 Task: Search one way flight ticket for 3 adults in first from Florence: Florence Regional Airport to Fort Wayne: Fort Wayne International Airport on 8-4-2023. Choice of flights is Delta. Number of bags: 11 checked bags. Price is upto 92000. Outbound departure time preference is 17:45.
Action: Mouse moved to (379, 324)
Screenshot: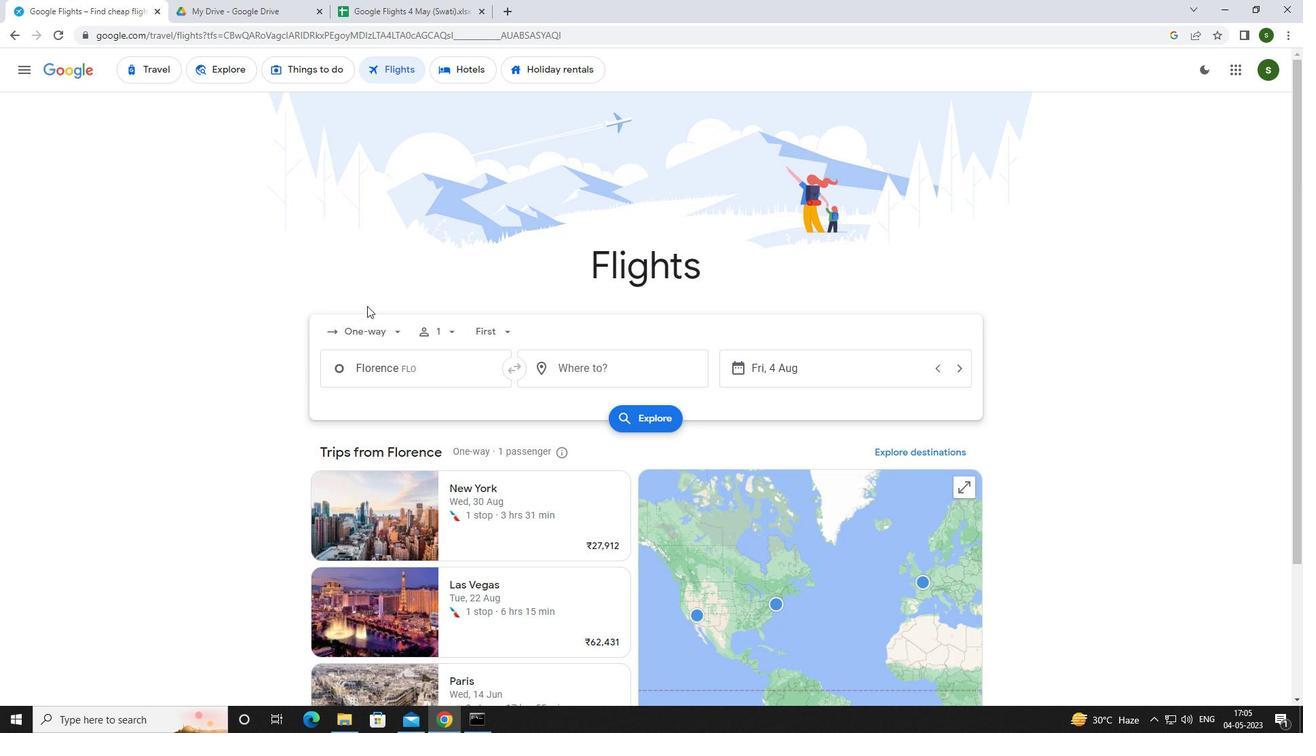 
Action: Mouse pressed left at (379, 324)
Screenshot: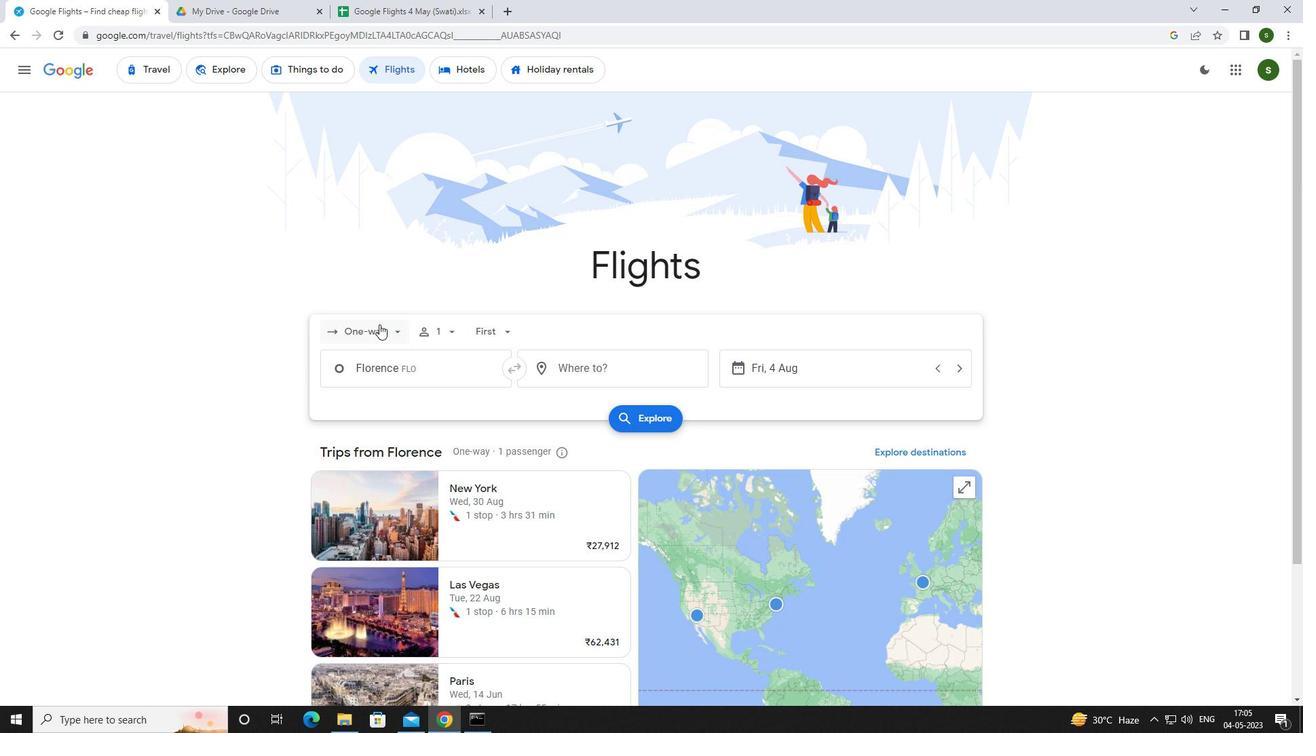 
Action: Mouse moved to (382, 395)
Screenshot: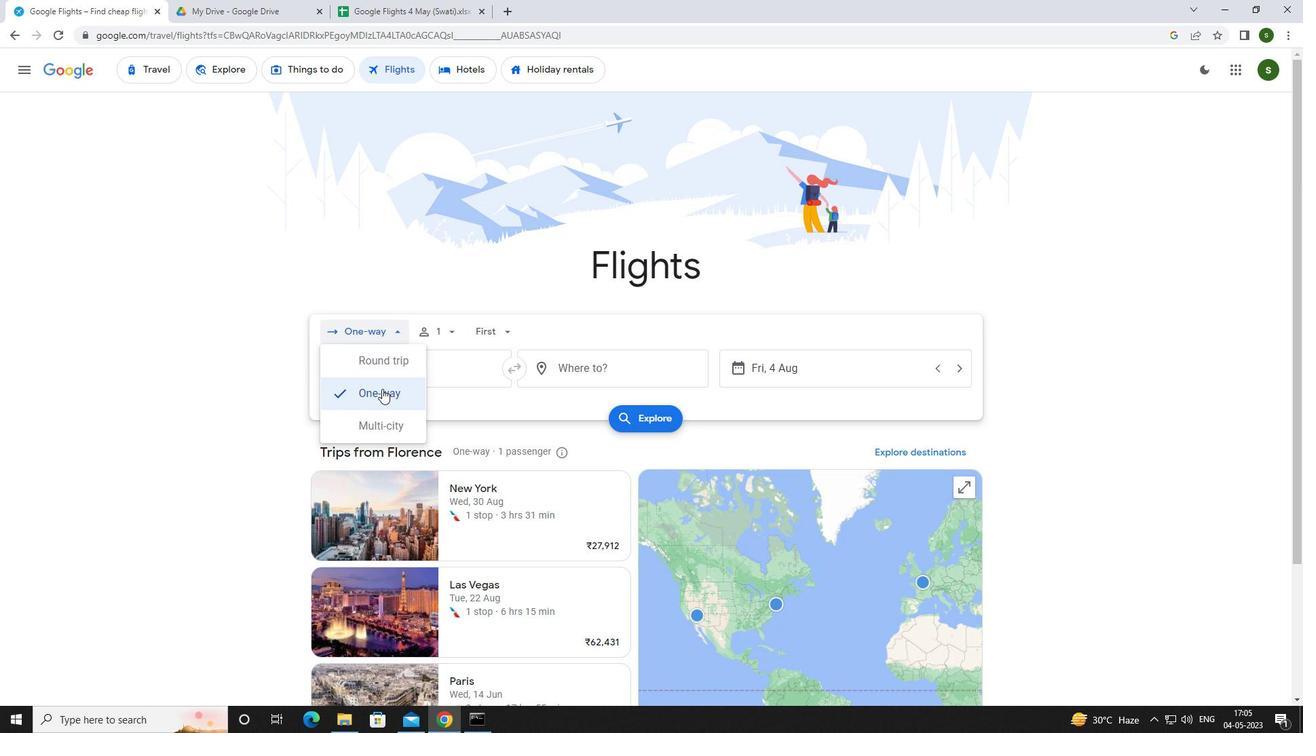 
Action: Mouse pressed left at (382, 395)
Screenshot: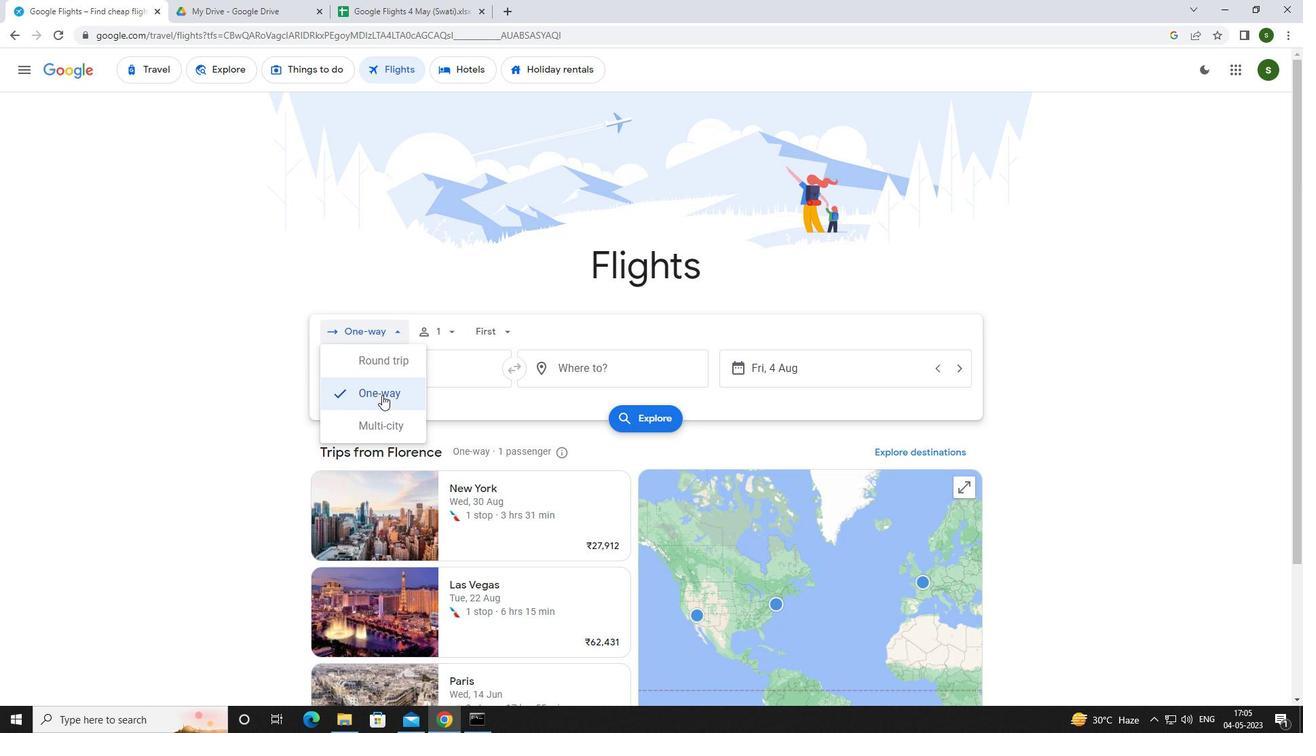 
Action: Mouse moved to (438, 332)
Screenshot: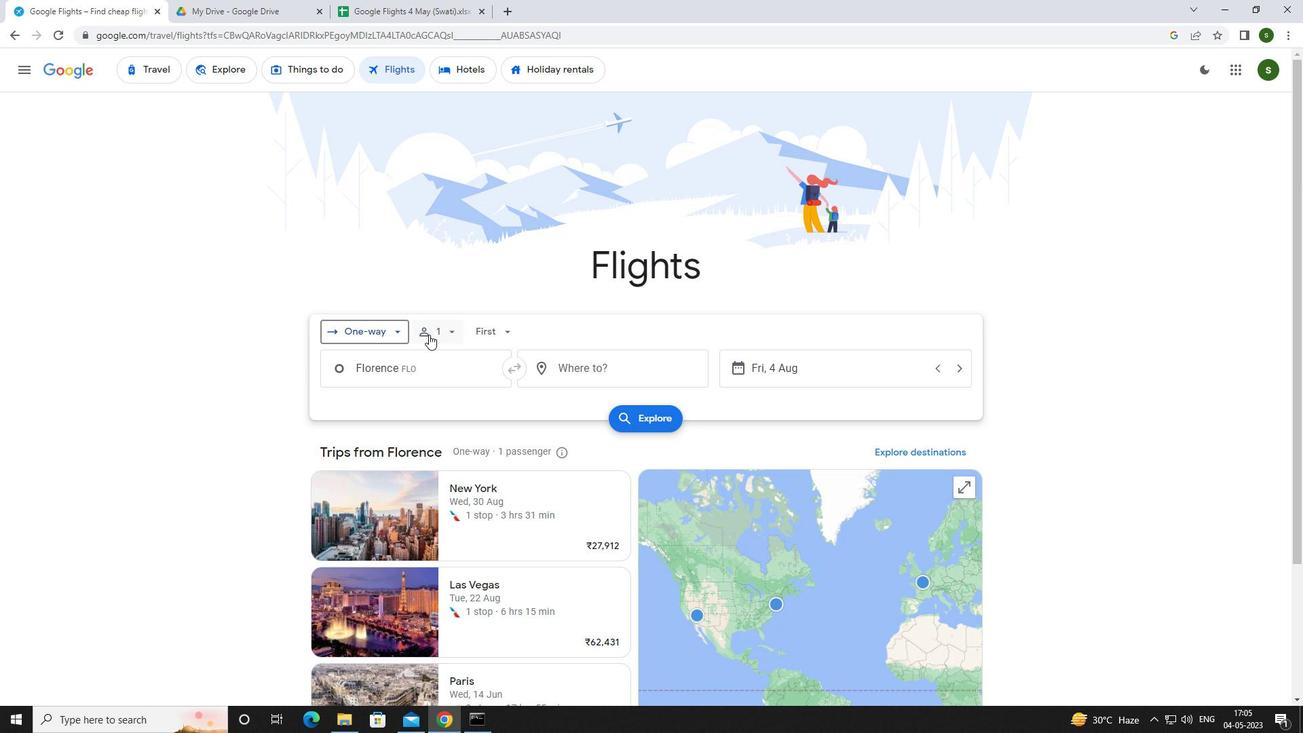 
Action: Mouse pressed left at (438, 332)
Screenshot: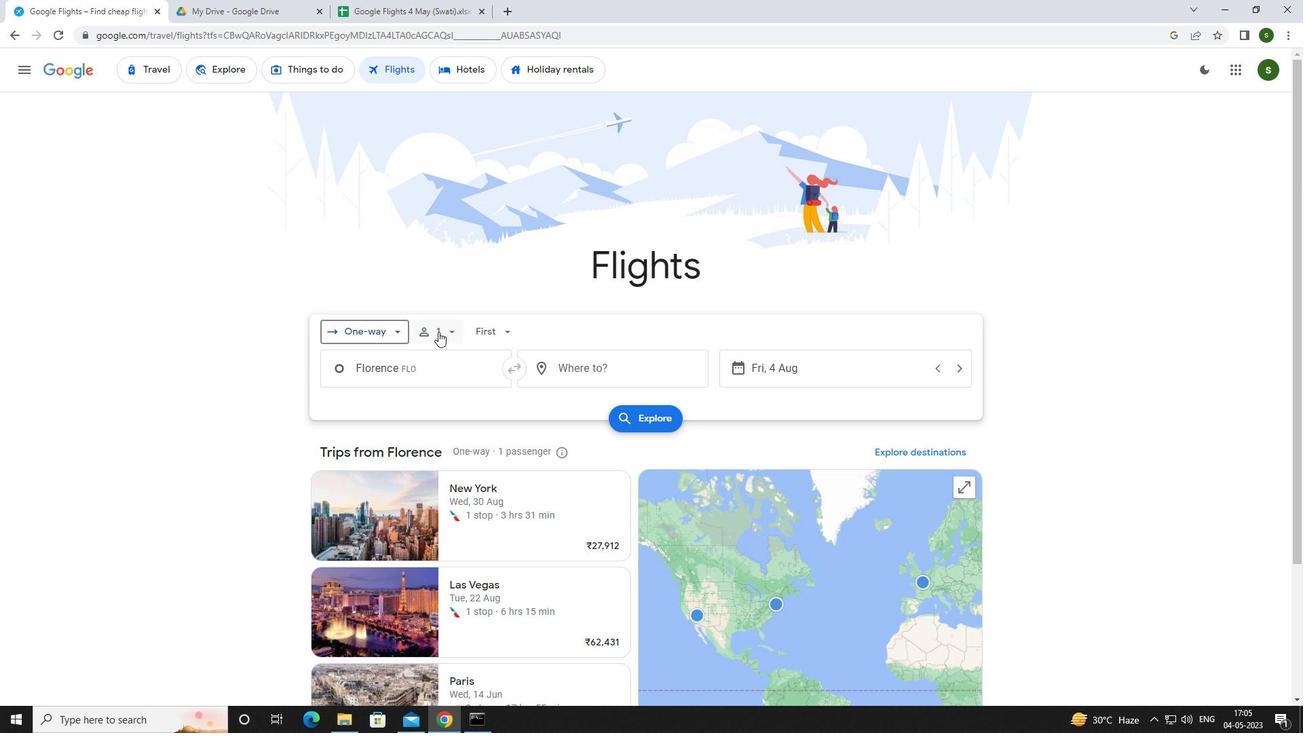 
Action: Mouse moved to (555, 372)
Screenshot: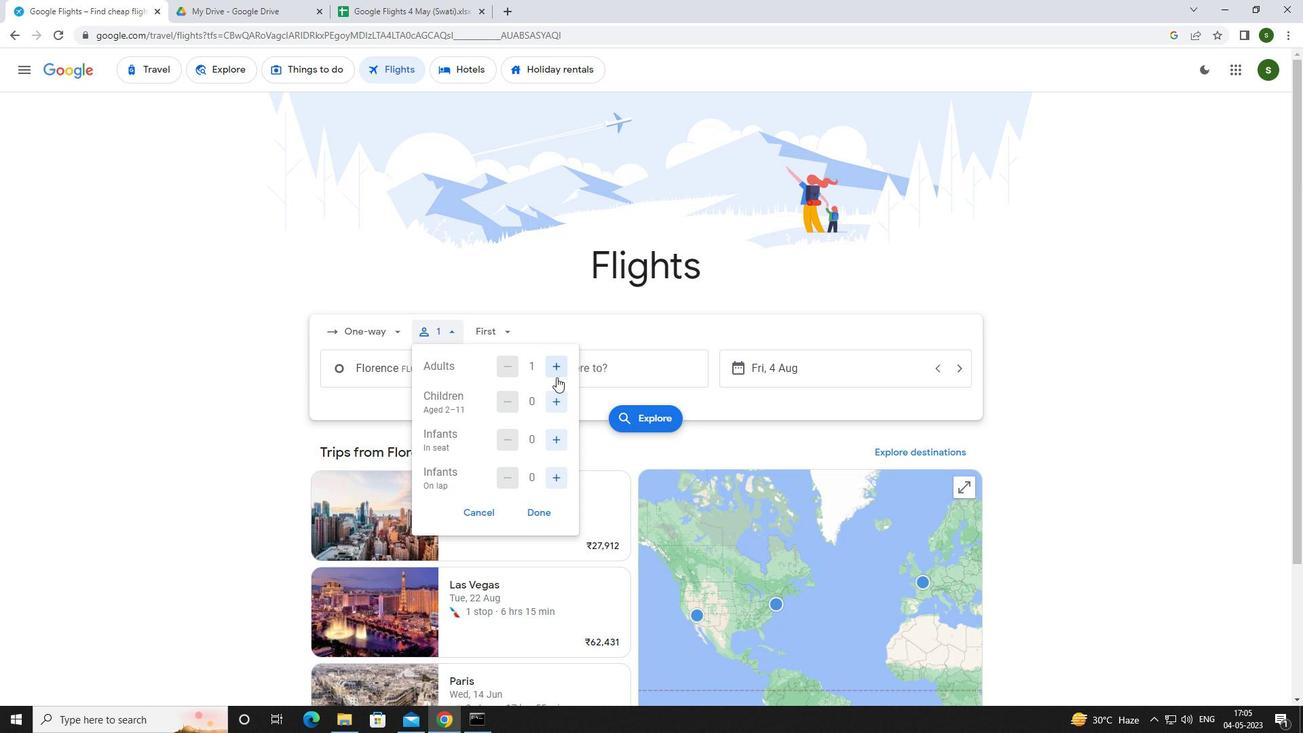 
Action: Mouse pressed left at (555, 372)
Screenshot: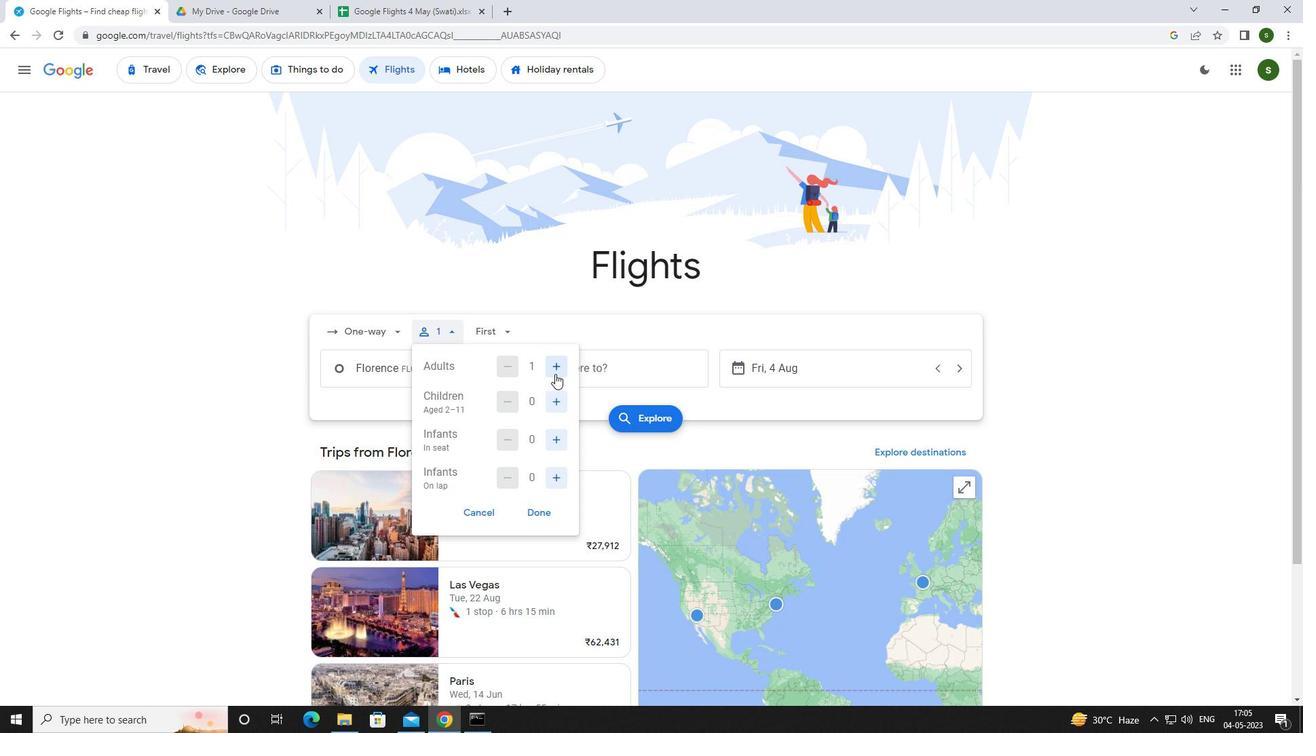 
Action: Mouse pressed left at (555, 372)
Screenshot: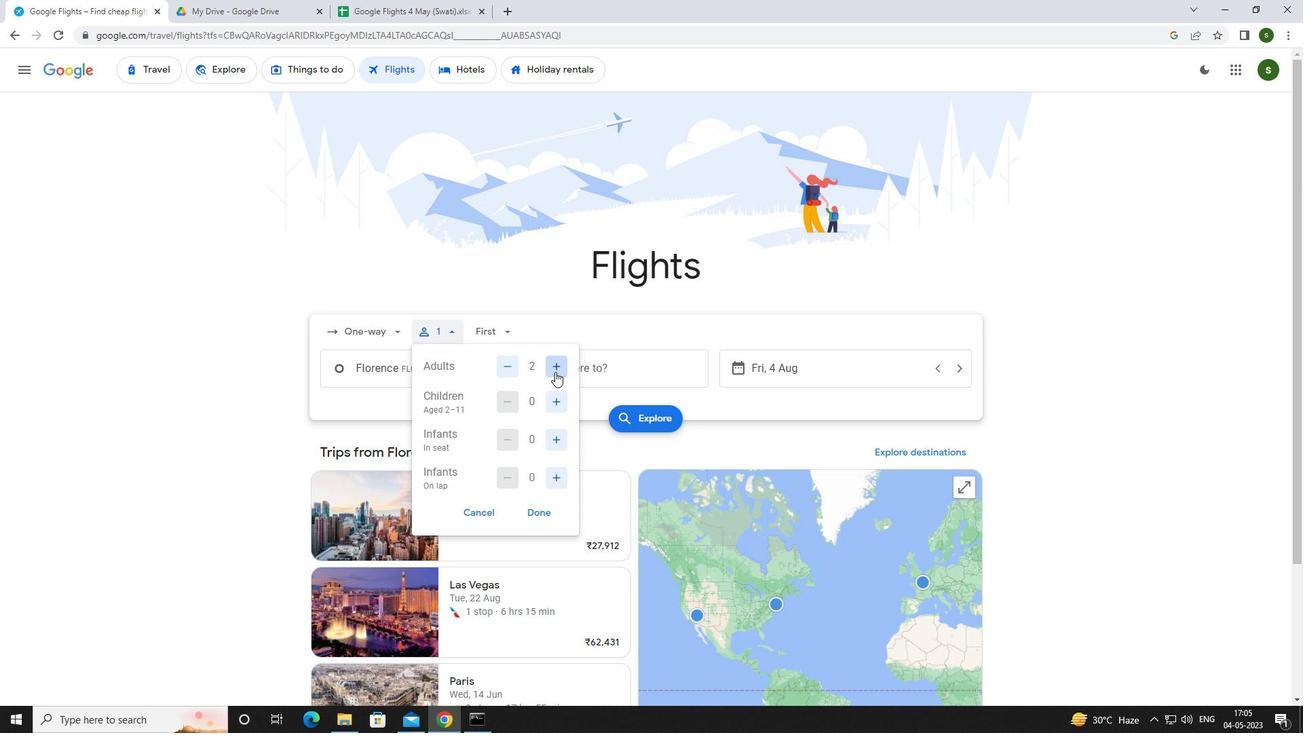 
Action: Mouse moved to (490, 334)
Screenshot: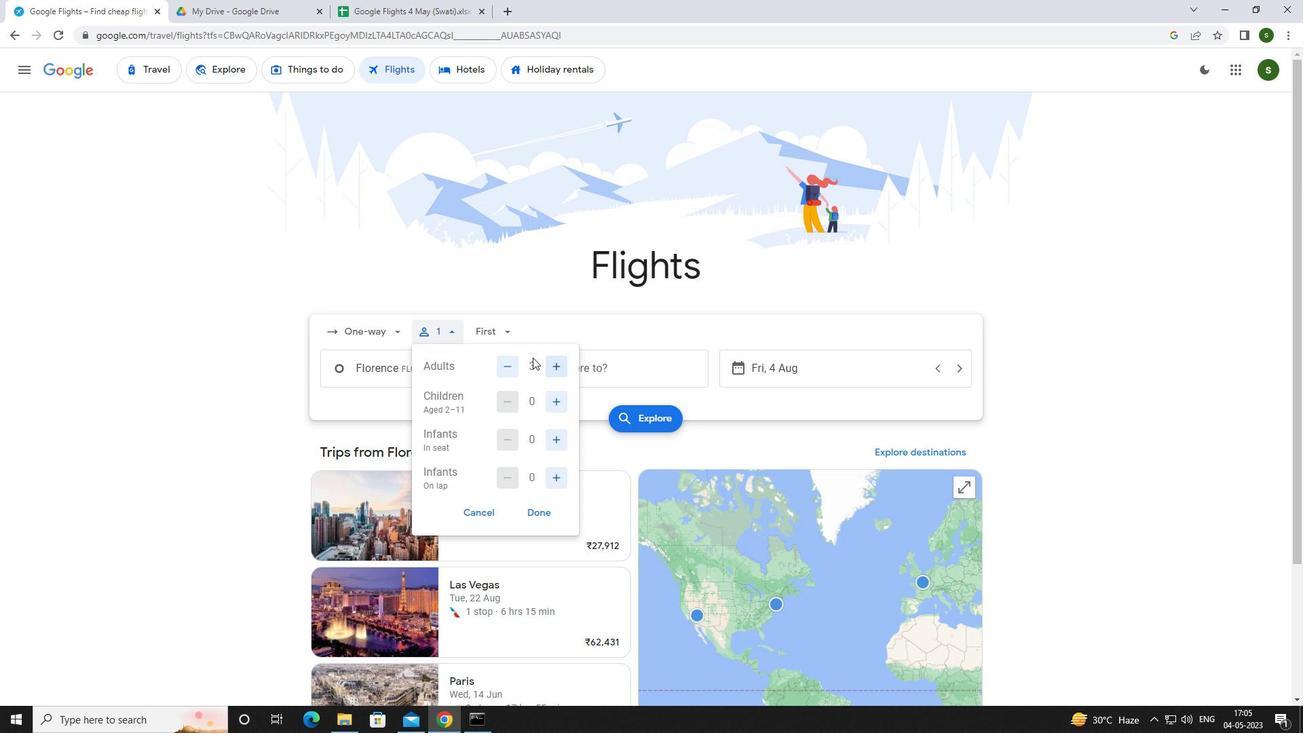 
Action: Mouse pressed left at (490, 334)
Screenshot: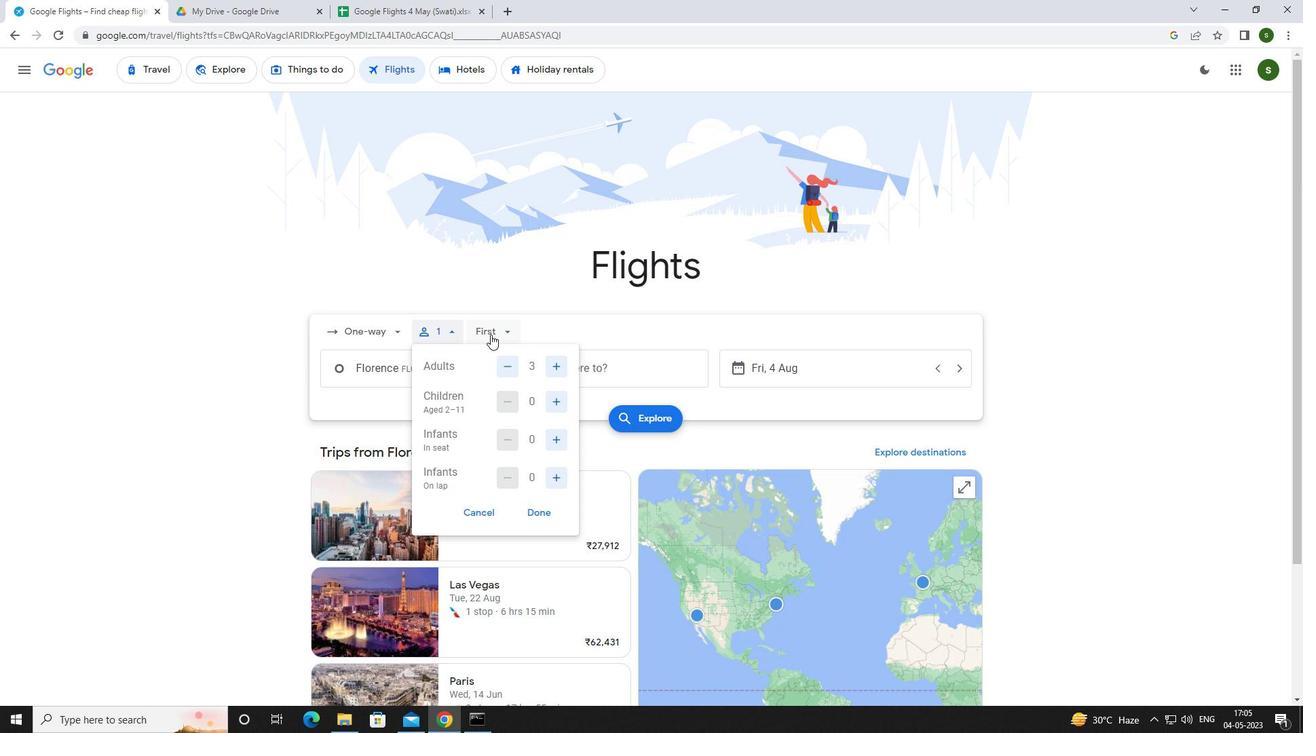 
Action: Mouse moved to (514, 455)
Screenshot: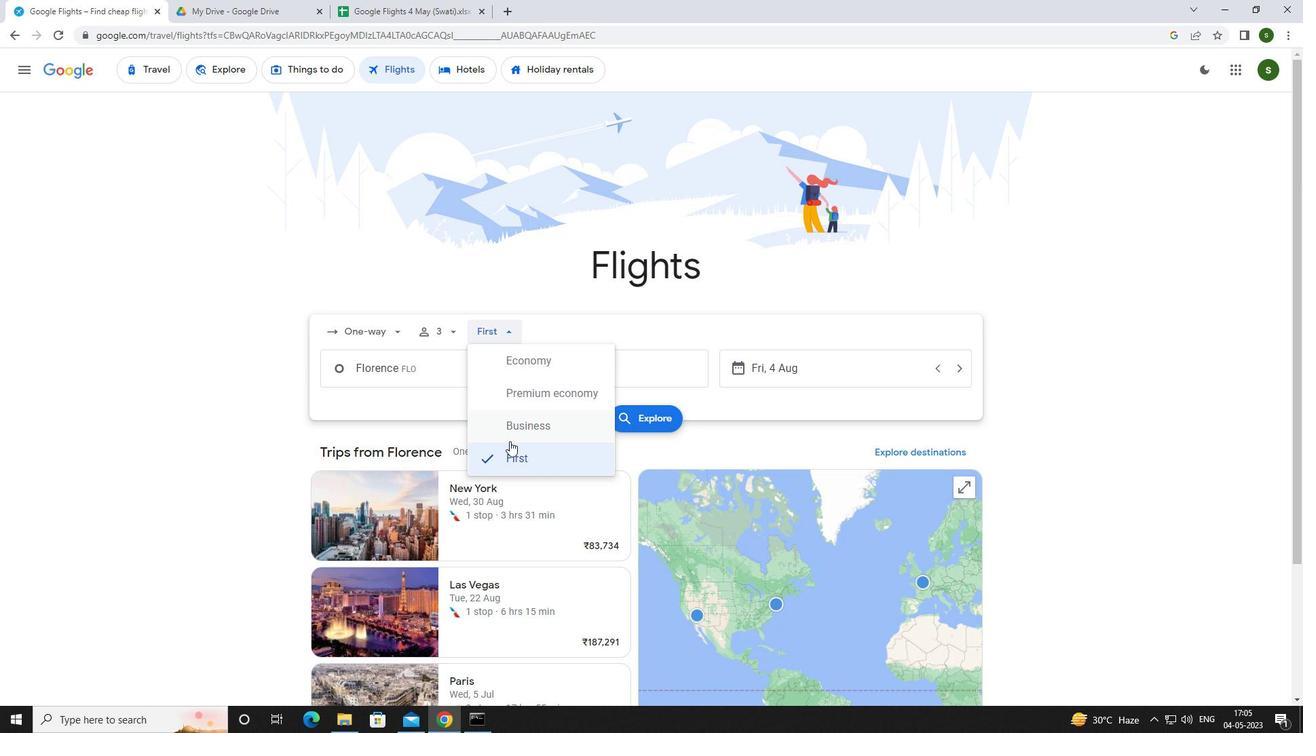 
Action: Mouse pressed left at (514, 455)
Screenshot: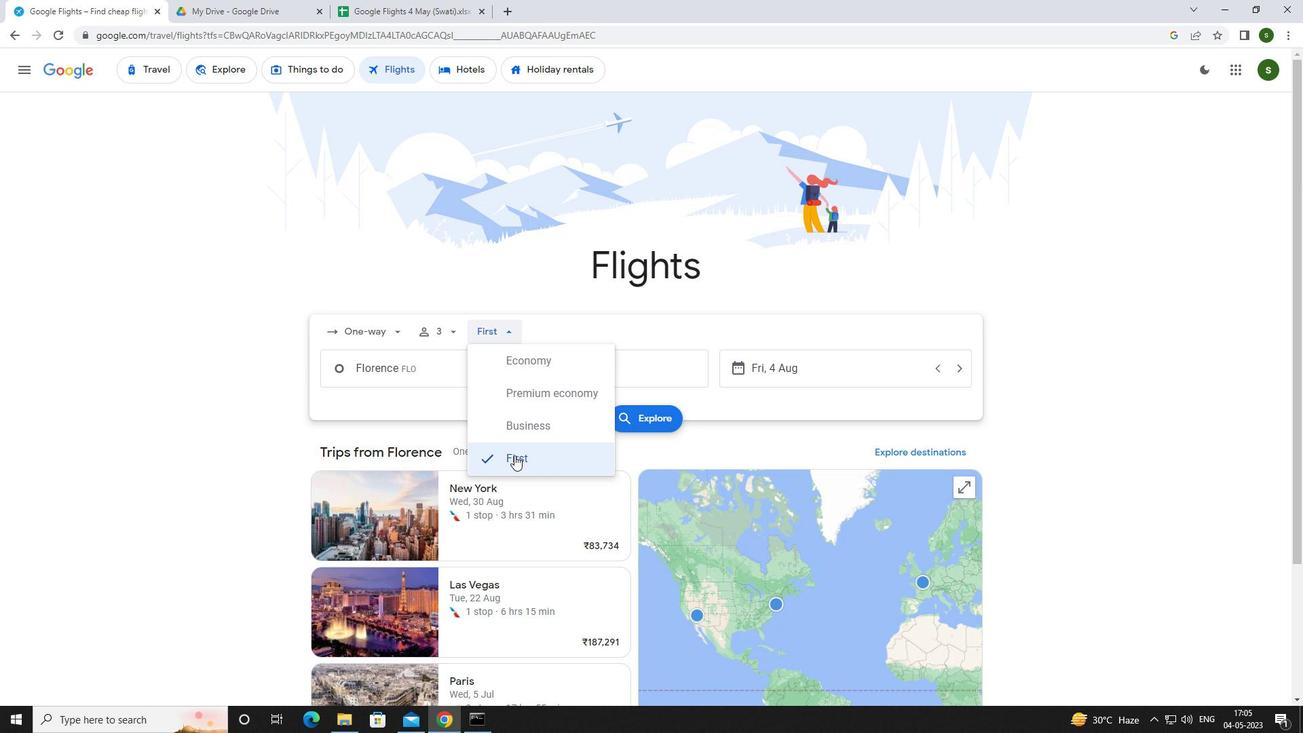 
Action: Mouse moved to (427, 372)
Screenshot: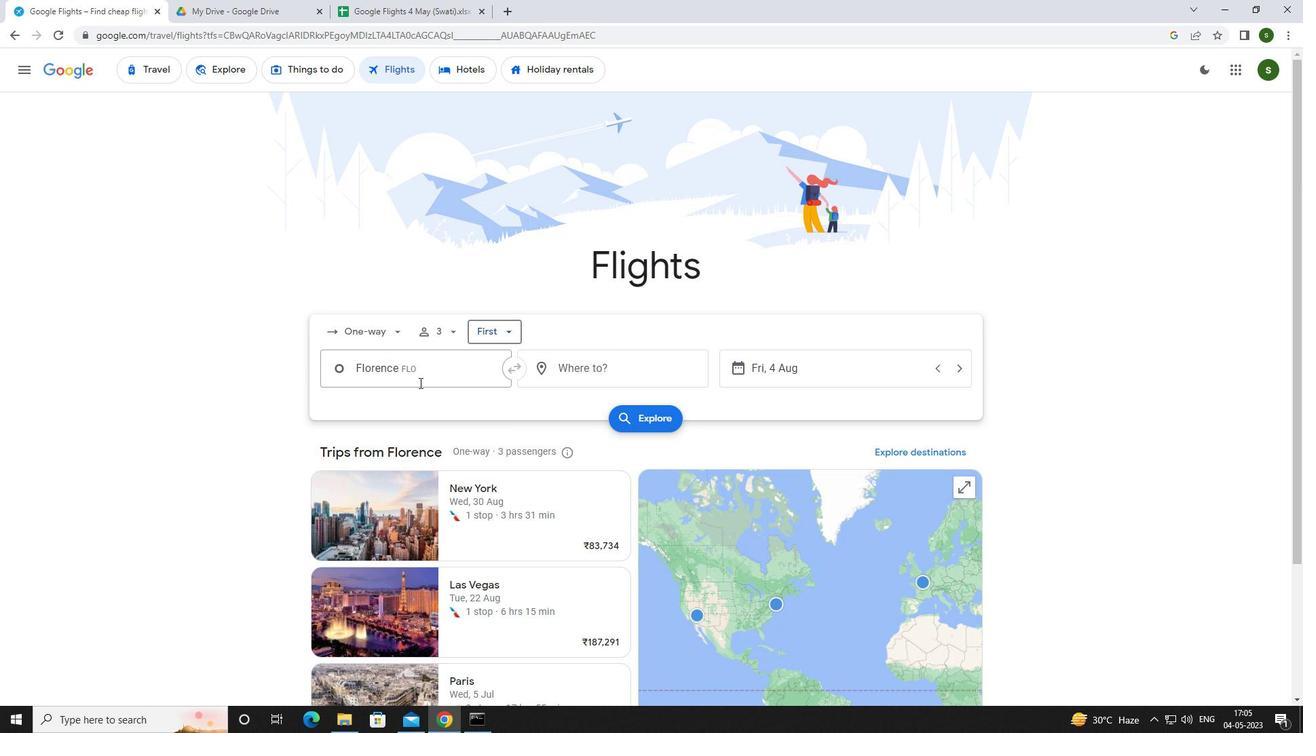 
Action: Mouse pressed left at (427, 372)
Screenshot: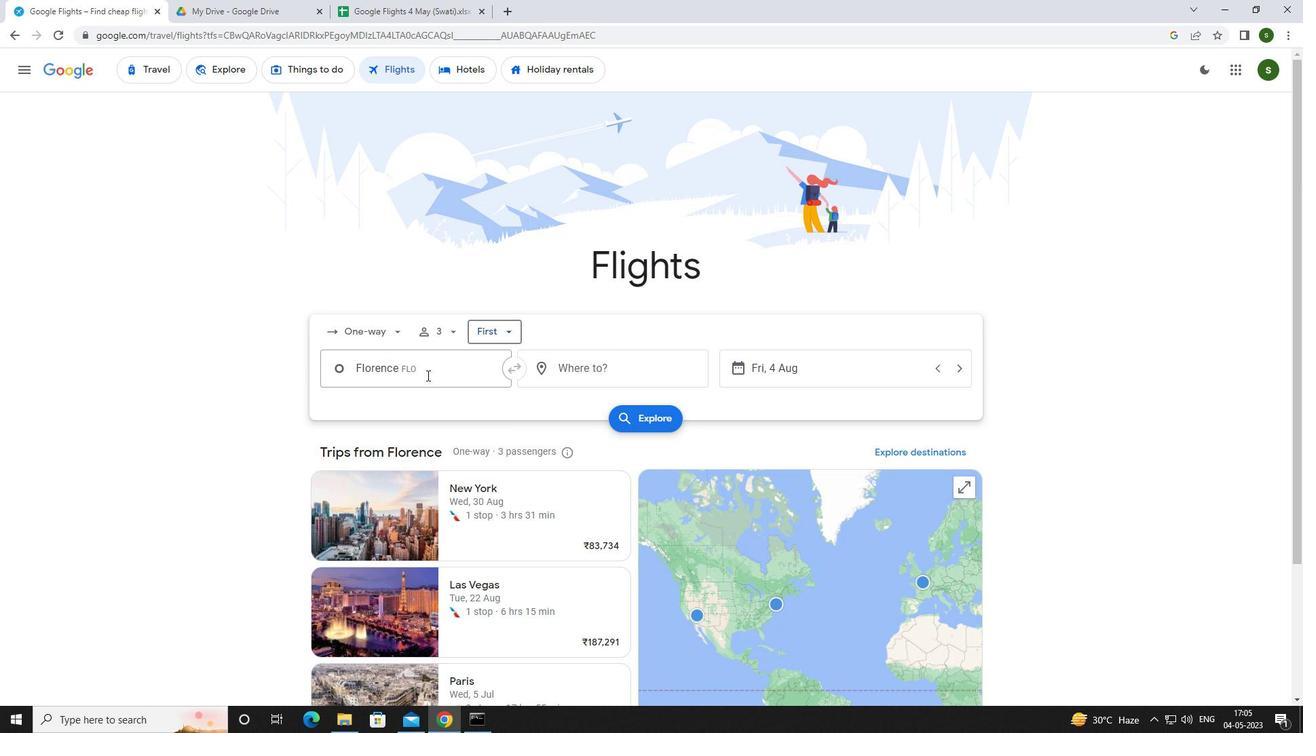 
Action: Mouse moved to (416, 380)
Screenshot: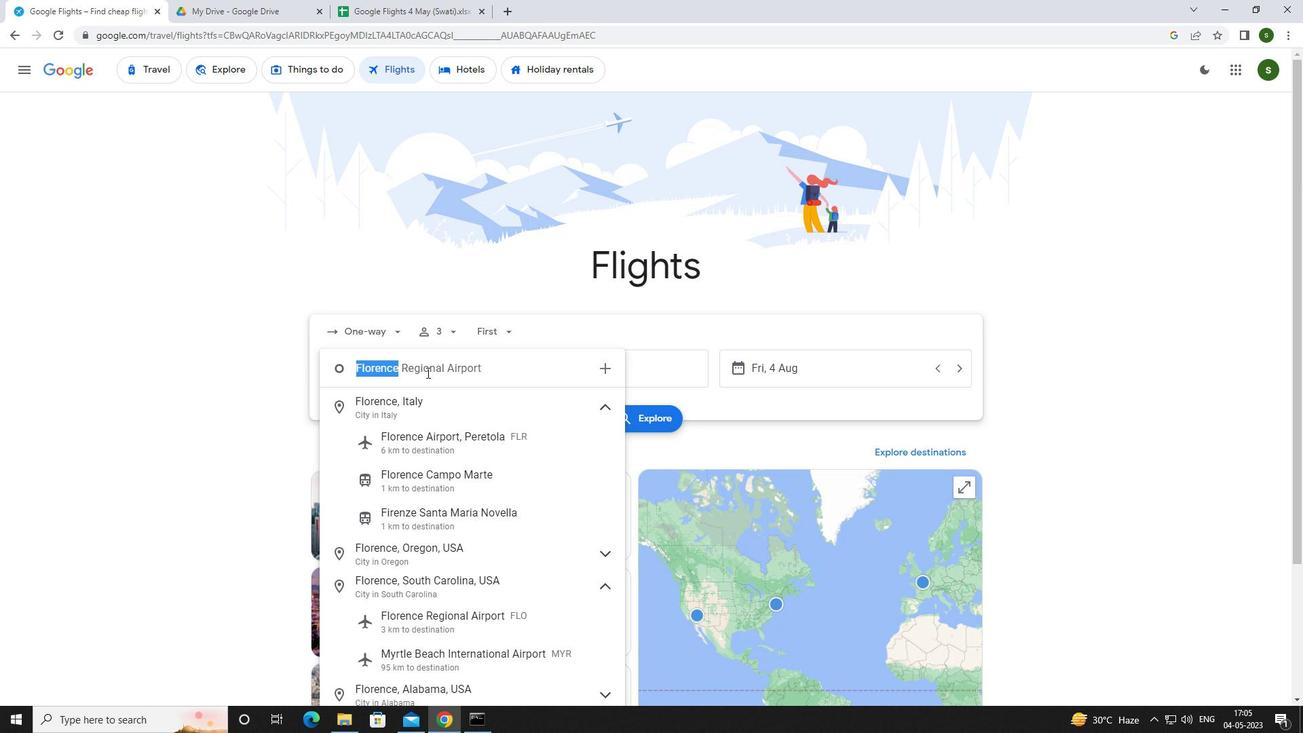 
Action: Key pressed f<Key.caps_lock>lorence<Key.space><Key.caps_lock>r<Key.caps_lock>e
Screenshot: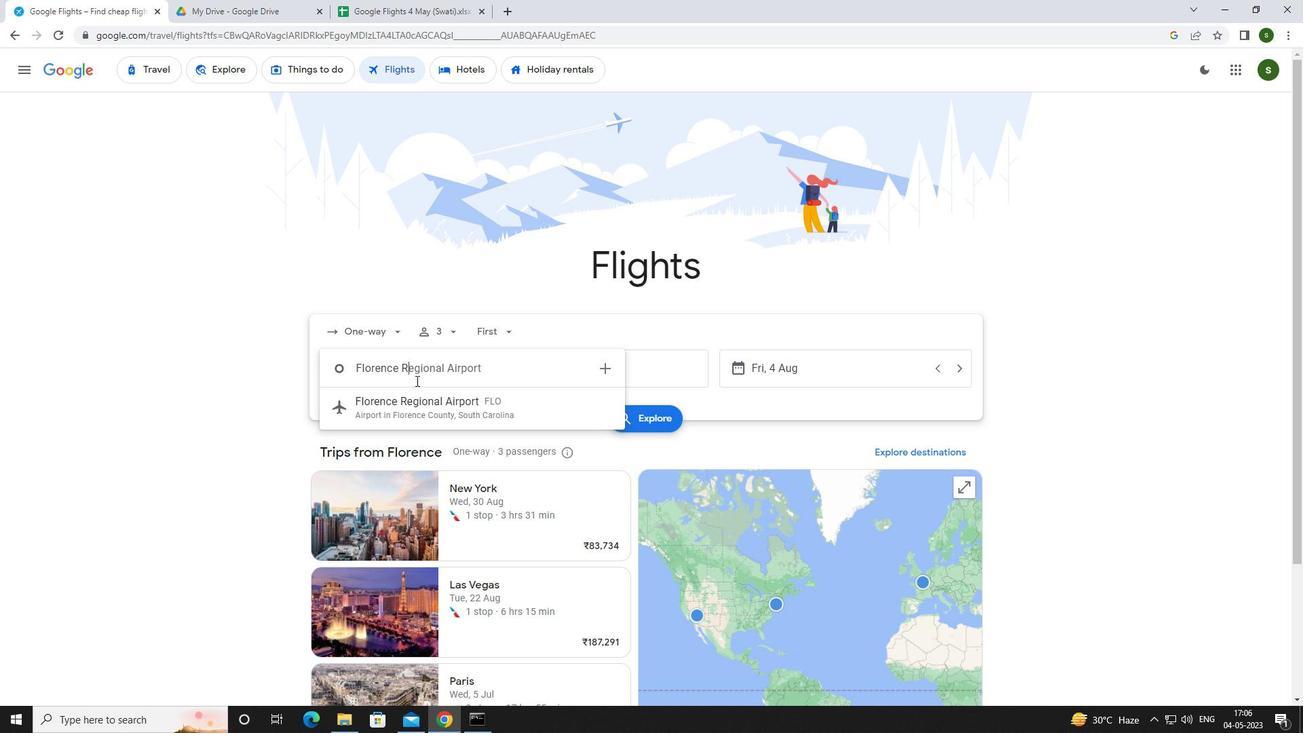
Action: Mouse moved to (452, 410)
Screenshot: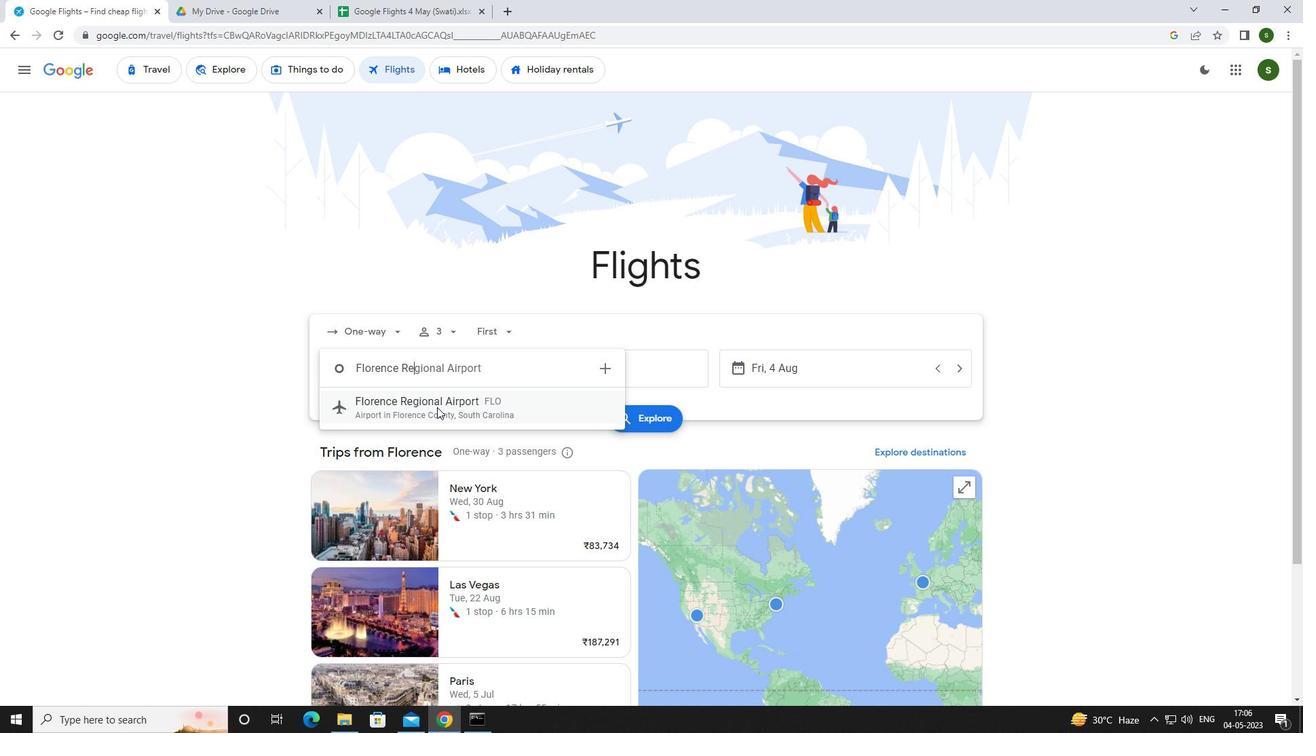 
Action: Mouse pressed left at (452, 410)
Screenshot: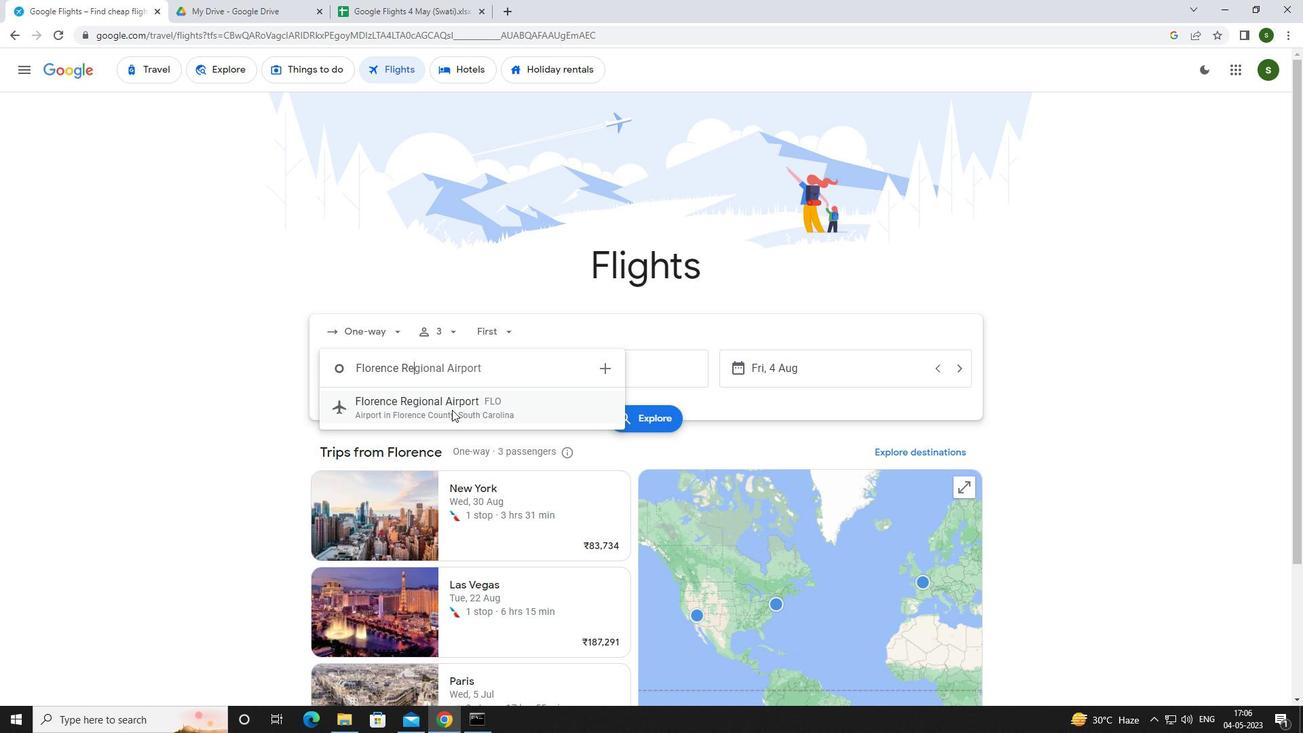 
Action: Mouse moved to (576, 361)
Screenshot: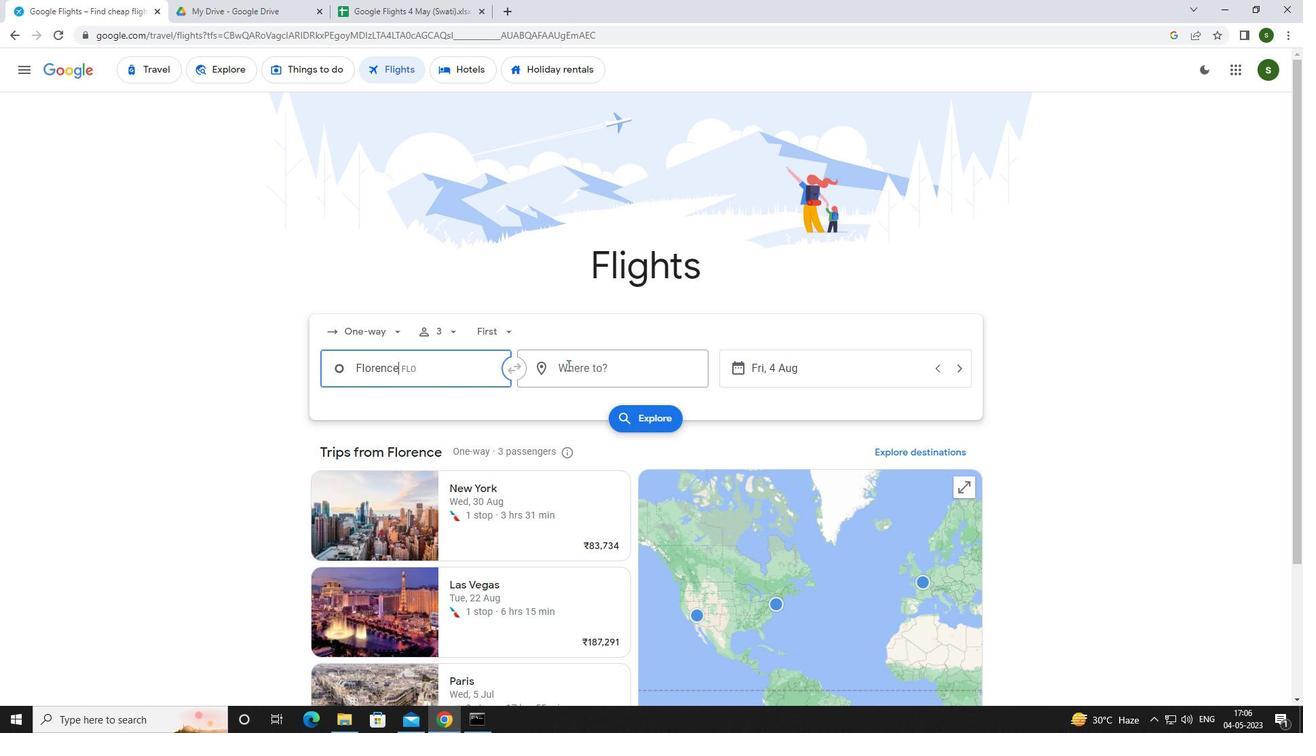 
Action: Mouse pressed left at (576, 361)
Screenshot: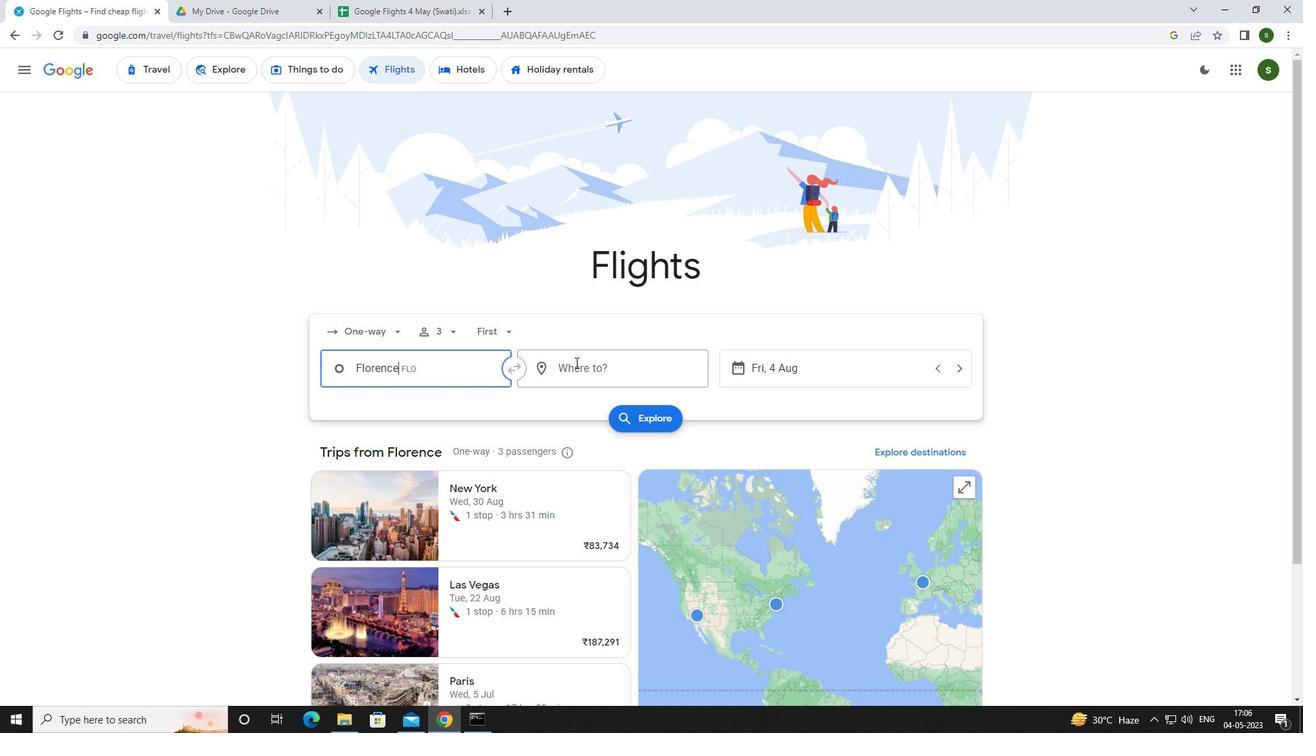 
Action: Mouse moved to (555, 368)
Screenshot: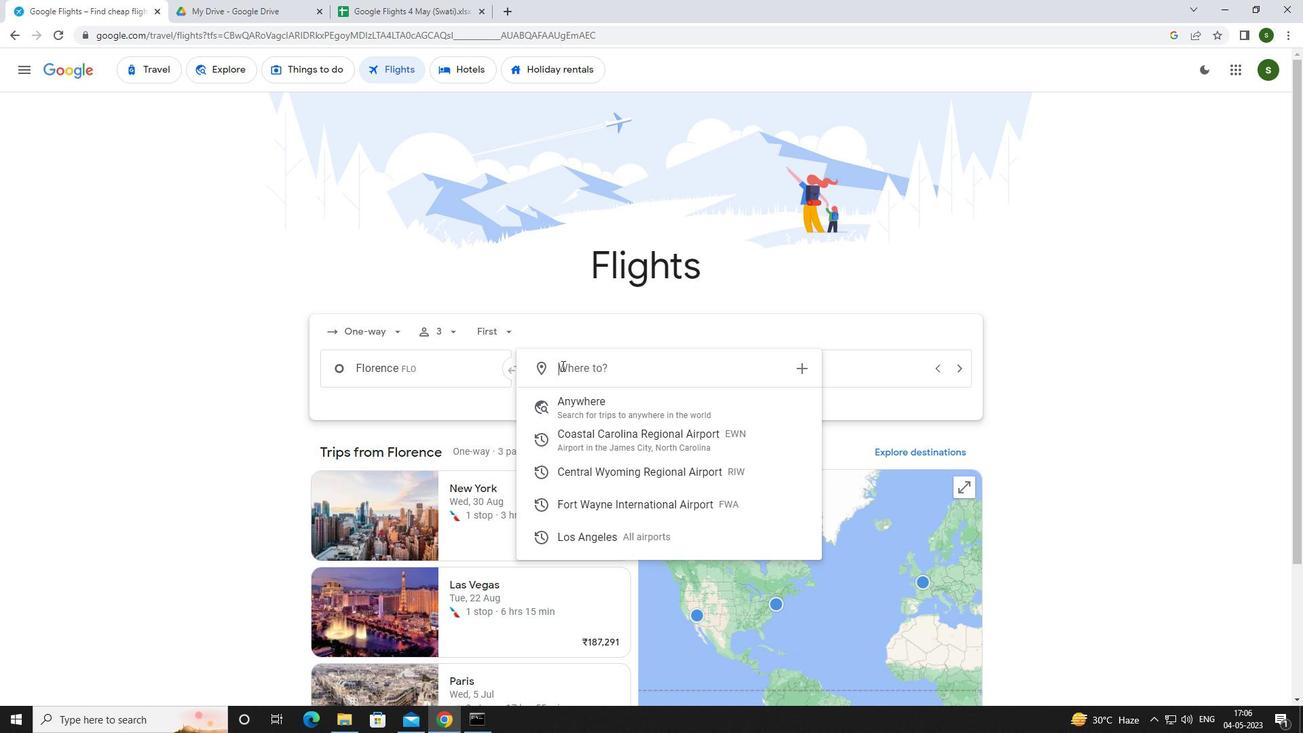 
Action: Key pressed <Key.caps_lock>f<Key.caps_lock>ort<Key.space><Key.caps_lock>w<Key.caps_lock>ay
Screenshot: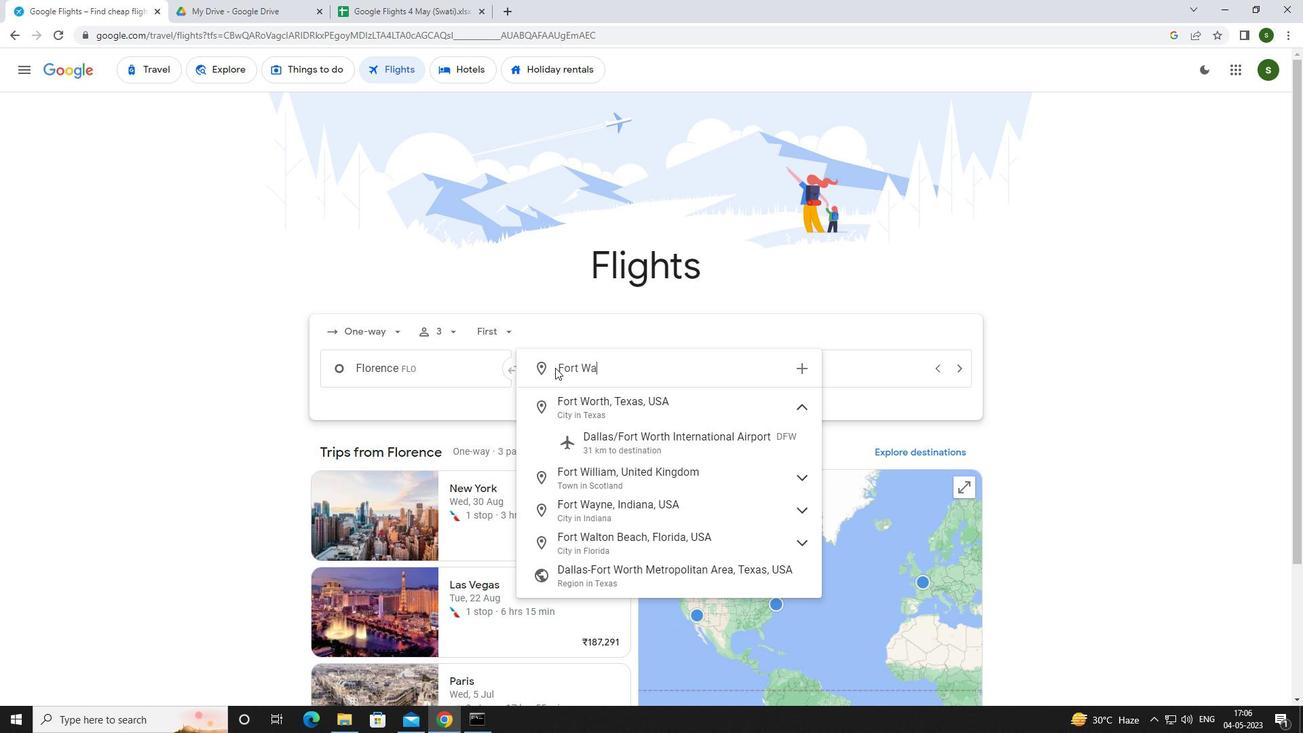 
Action: Mouse moved to (665, 439)
Screenshot: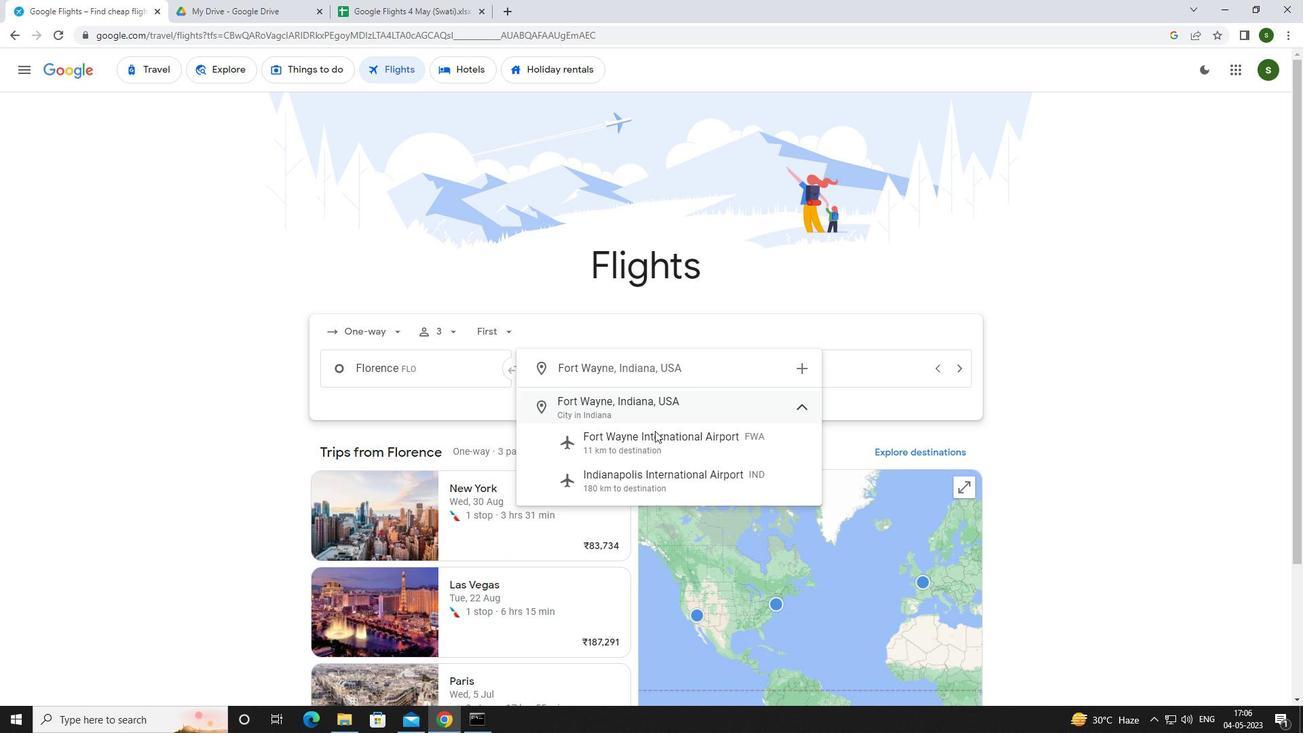
Action: Mouse pressed left at (665, 439)
Screenshot: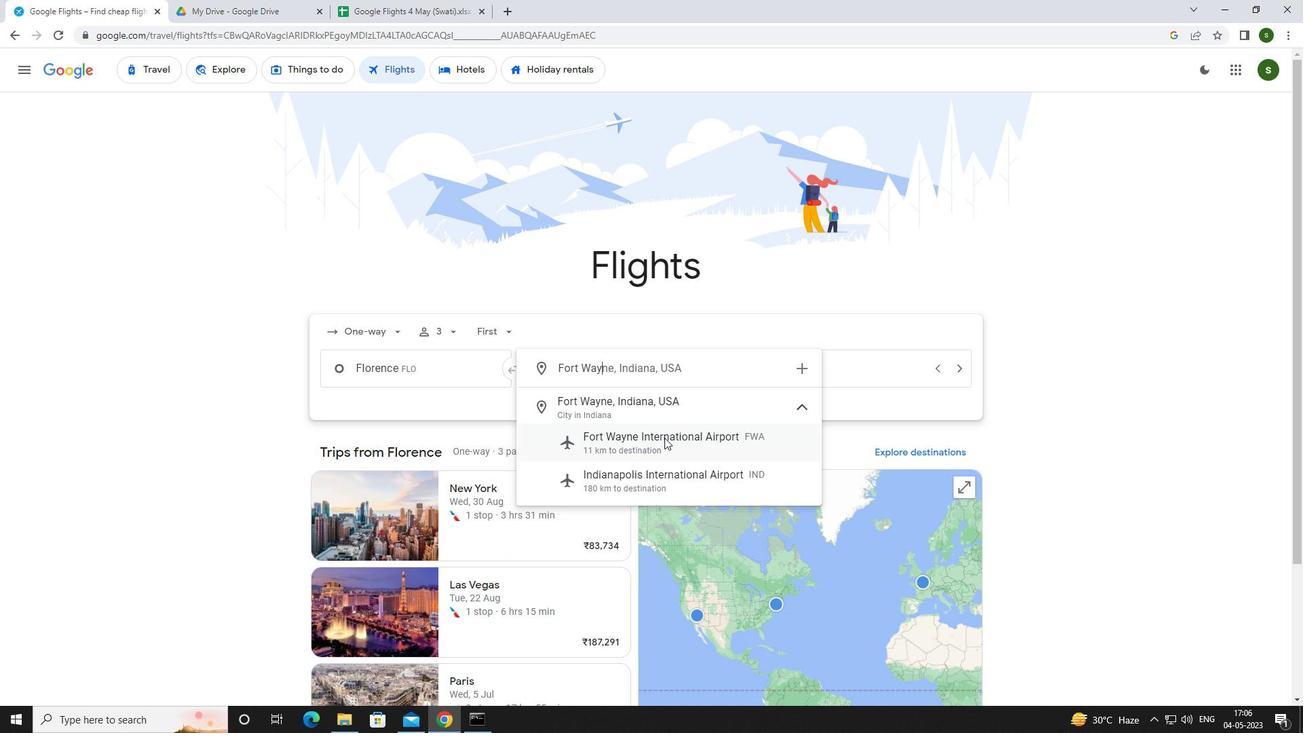 
Action: Mouse moved to (825, 361)
Screenshot: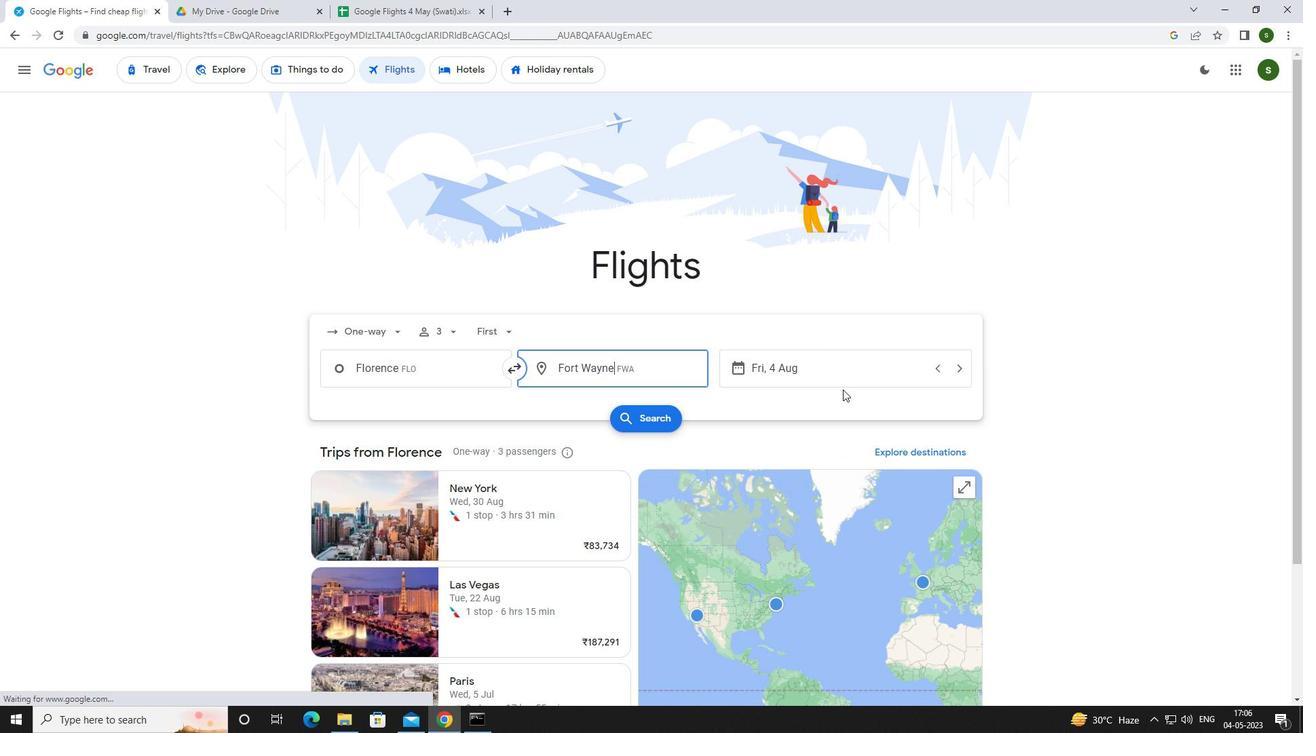 
Action: Mouse pressed left at (825, 361)
Screenshot: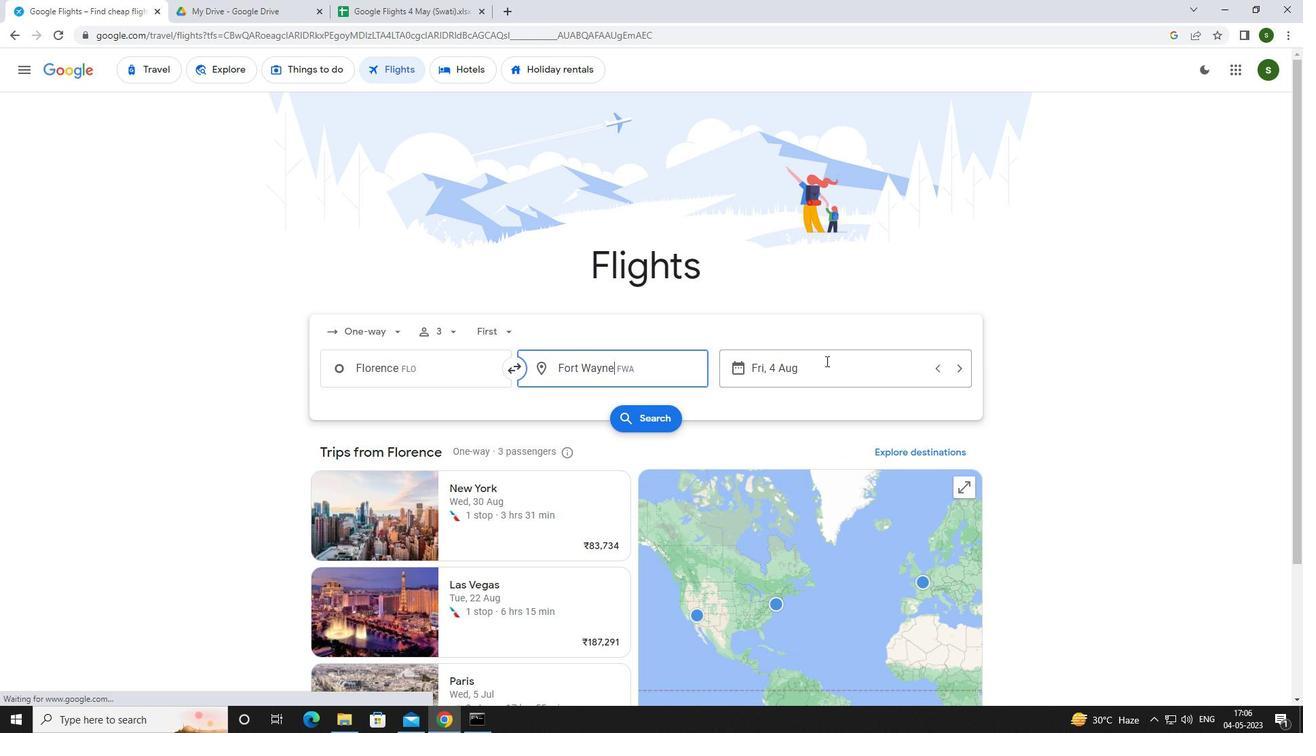 
Action: Mouse moved to (651, 455)
Screenshot: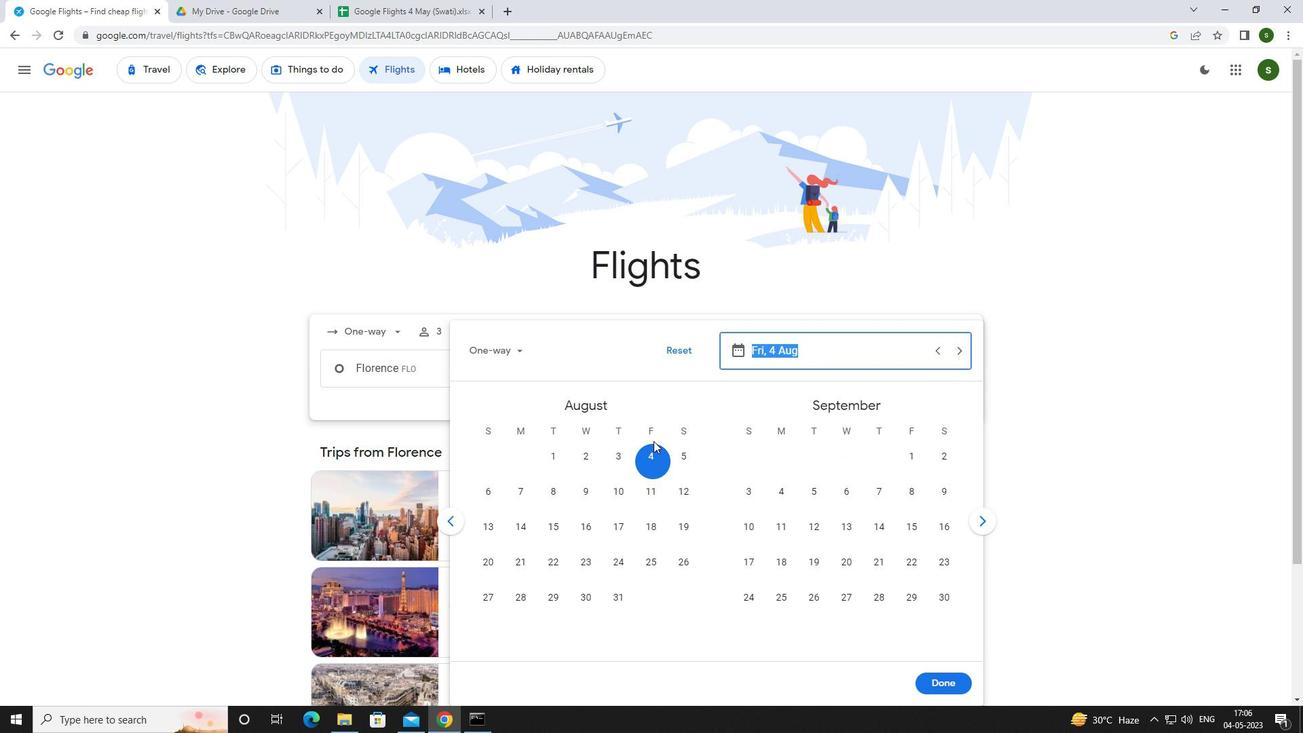 
Action: Mouse pressed left at (651, 455)
Screenshot: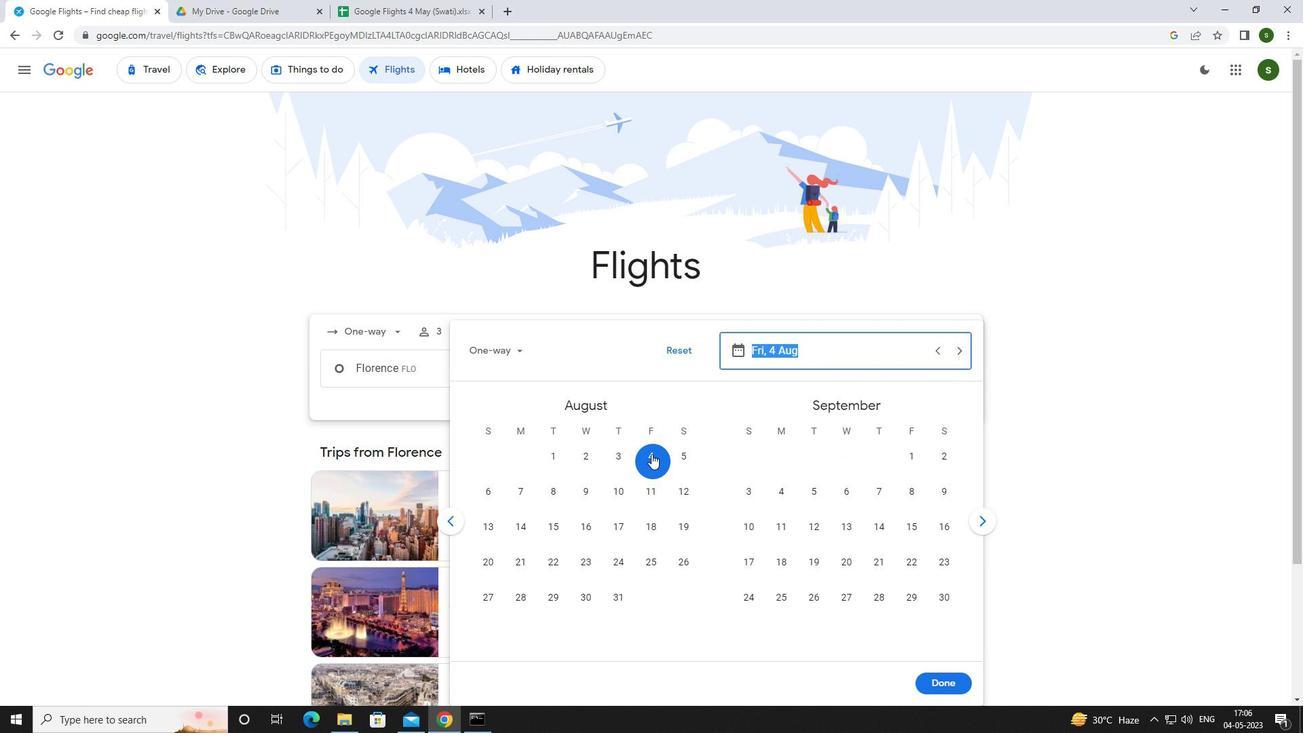 
Action: Mouse moved to (934, 676)
Screenshot: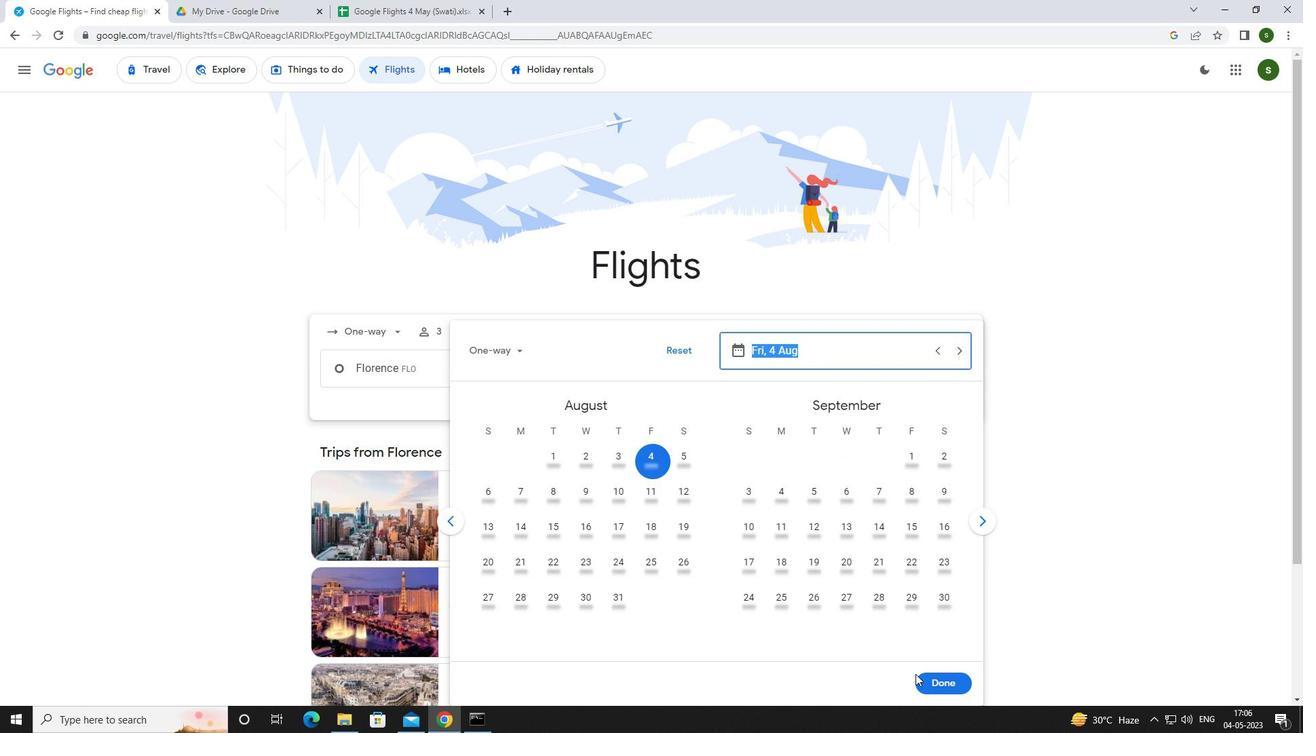 
Action: Mouse pressed left at (934, 676)
Screenshot: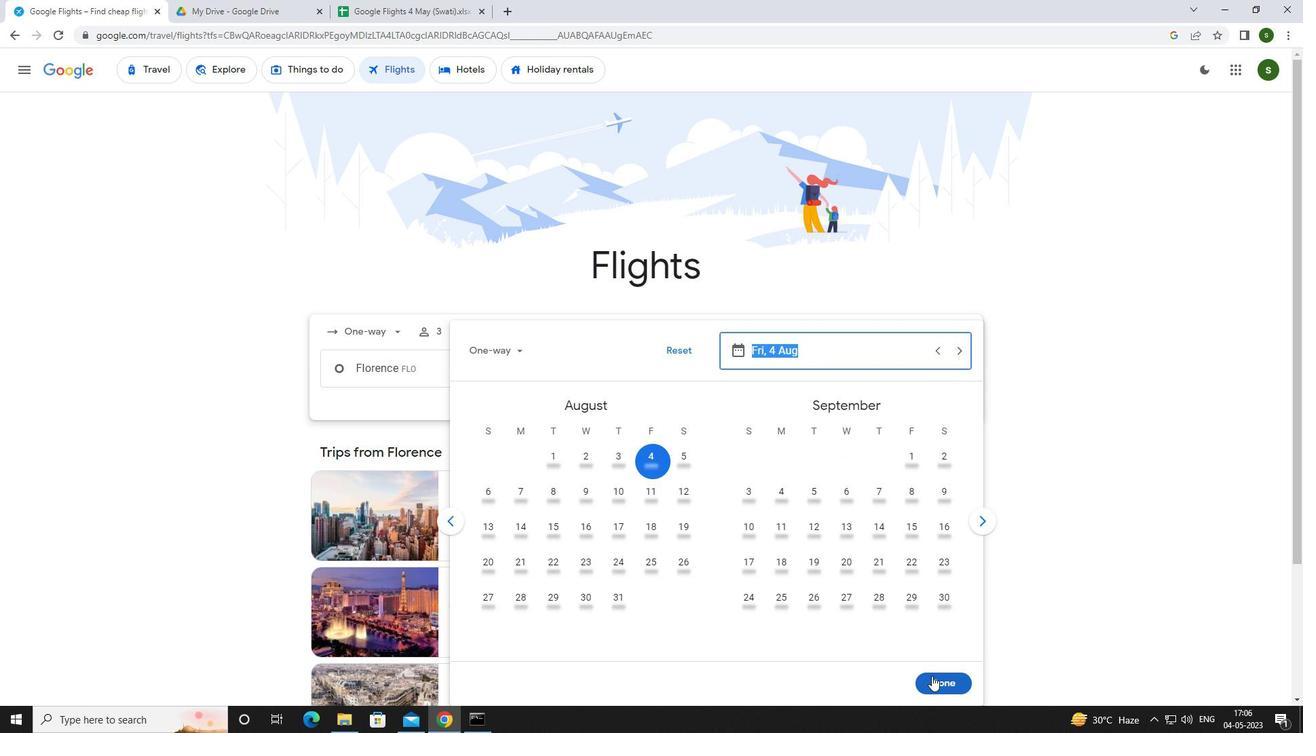 
Action: Mouse moved to (636, 406)
Screenshot: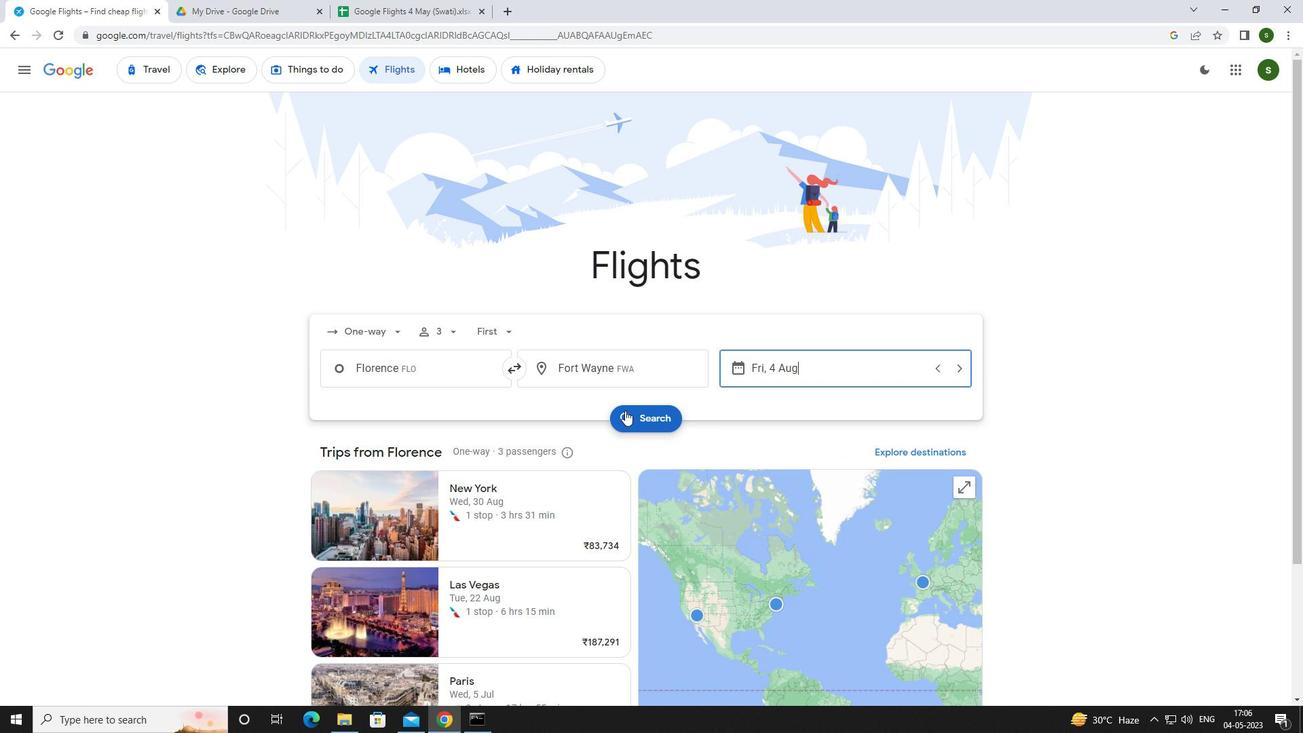 
Action: Mouse pressed left at (636, 406)
Screenshot: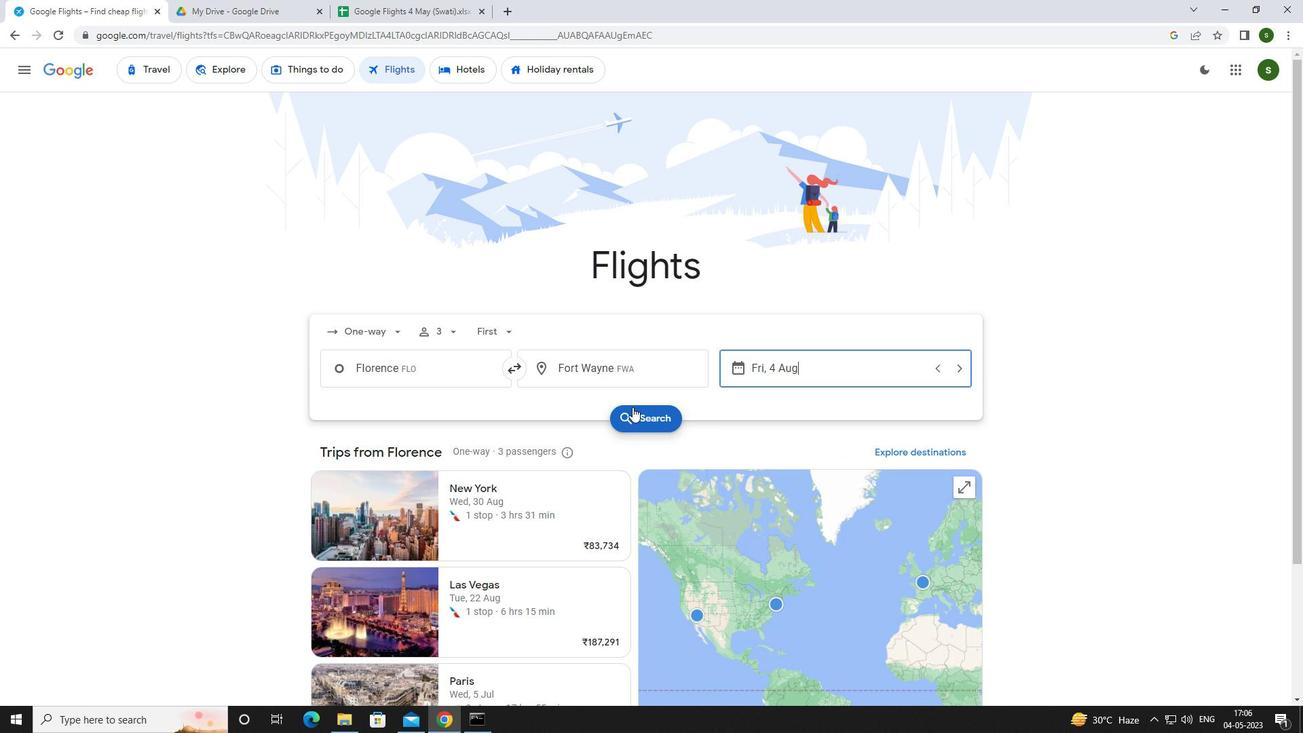 
Action: Mouse moved to (358, 192)
Screenshot: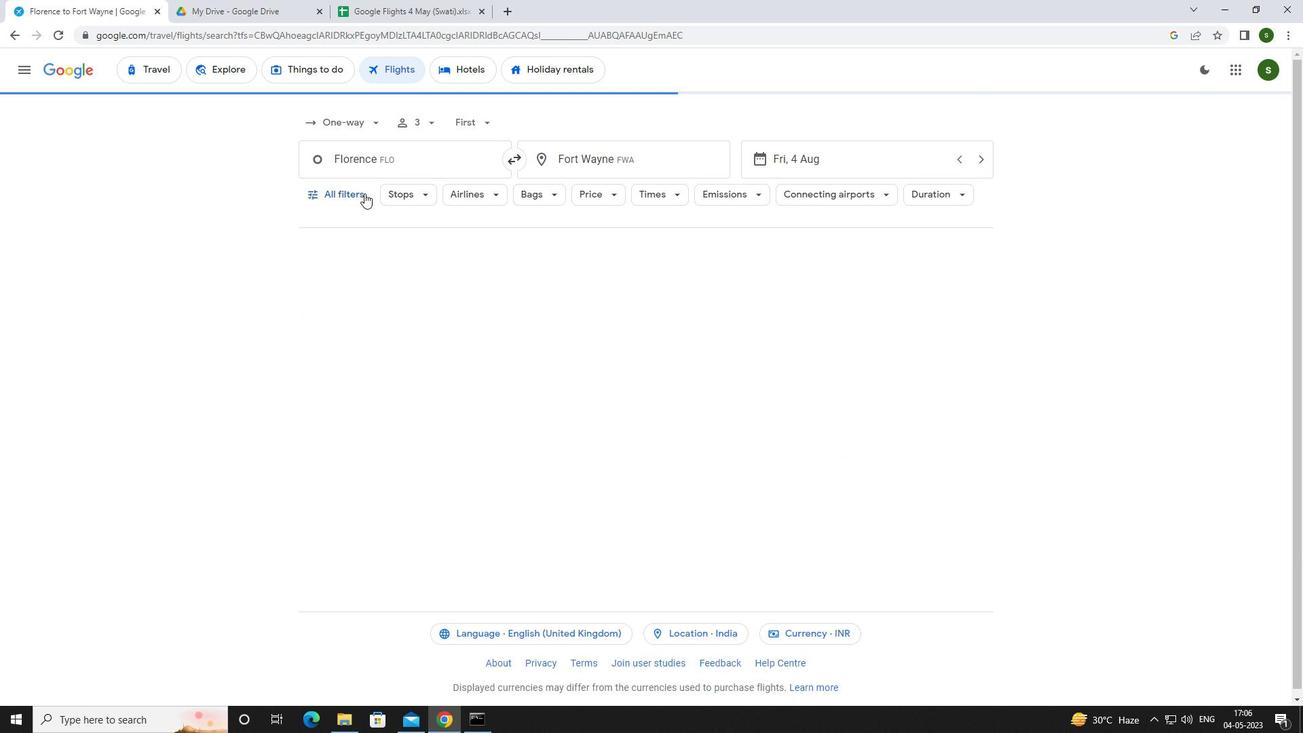 
Action: Mouse pressed left at (358, 192)
Screenshot: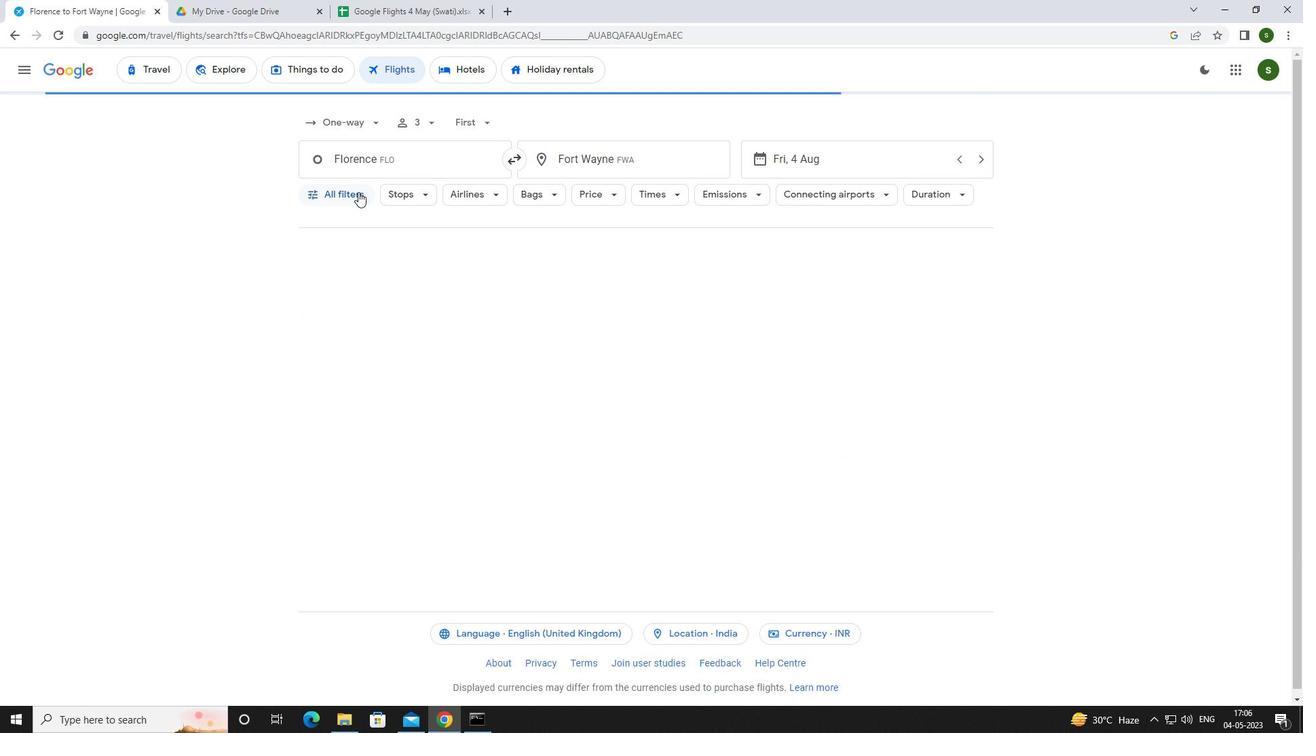 
Action: Mouse moved to (505, 484)
Screenshot: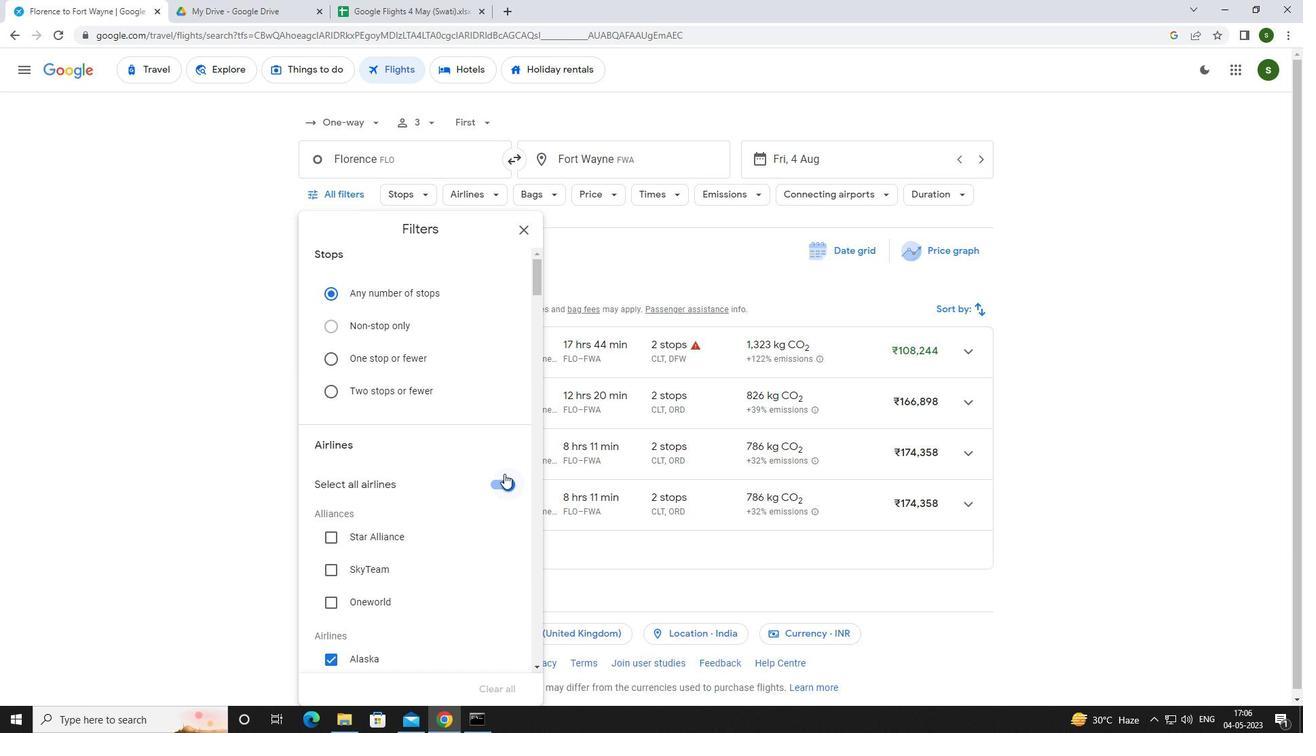 
Action: Mouse pressed left at (505, 484)
Screenshot: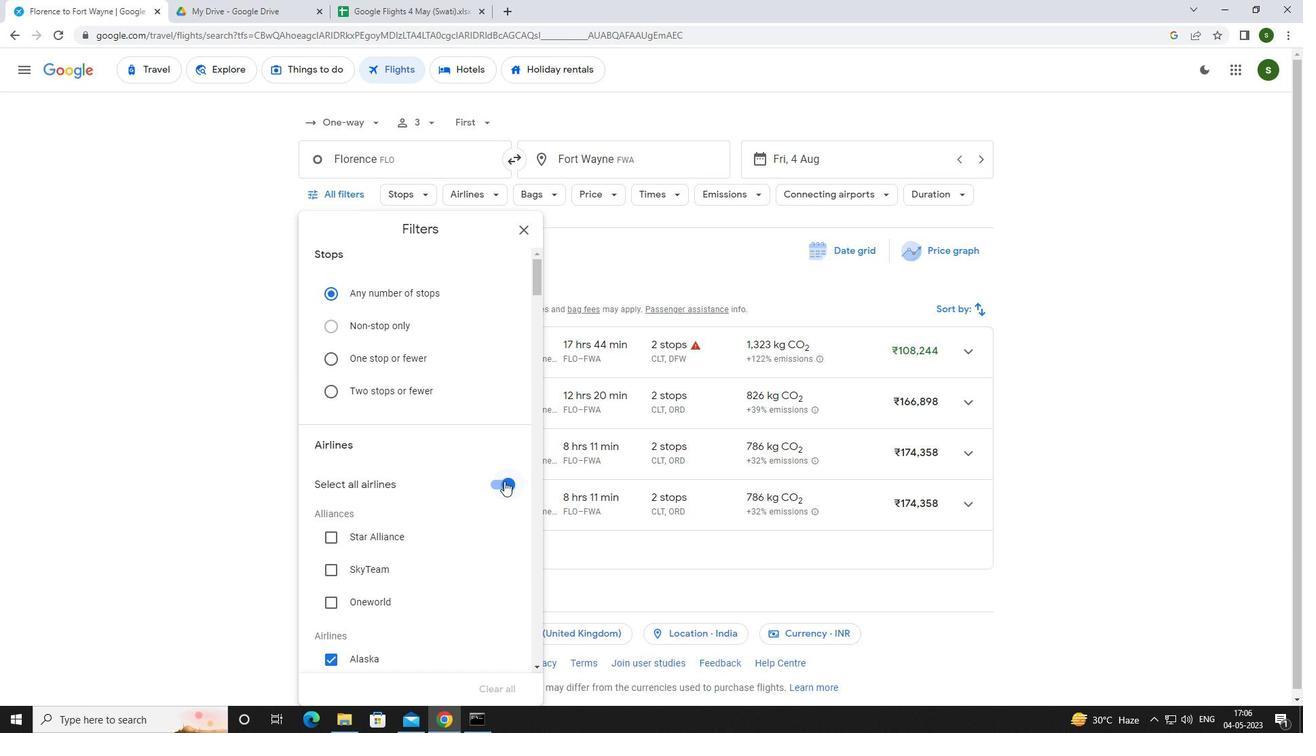 
Action: Mouse moved to (435, 434)
Screenshot: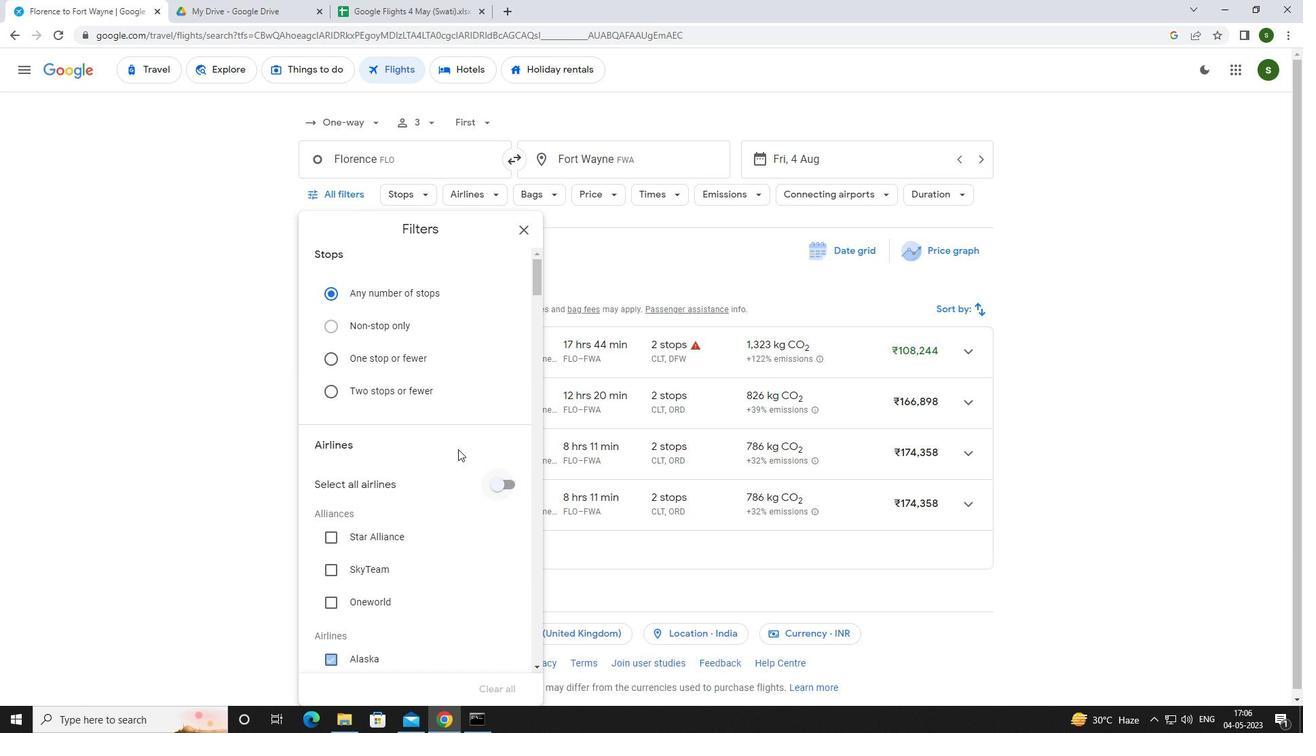 
Action: Mouse scrolled (435, 433) with delta (0, 0)
Screenshot: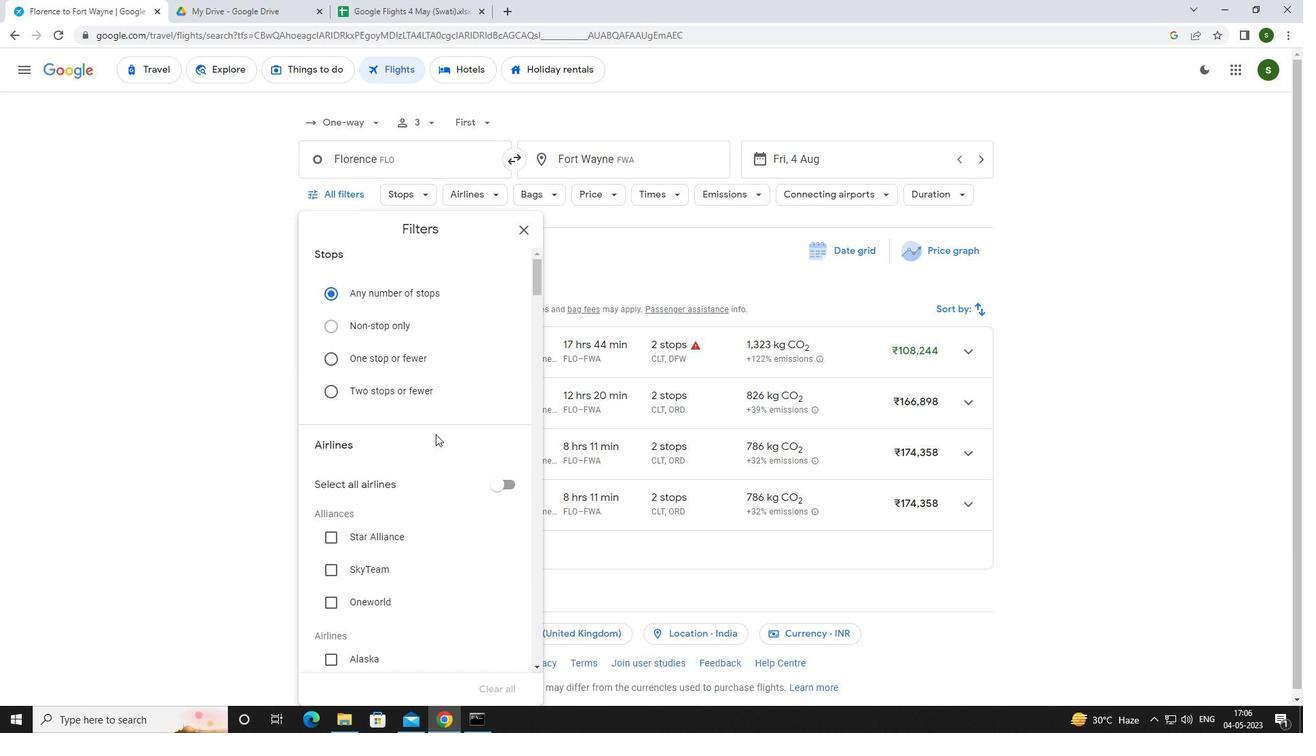 
Action: Mouse scrolled (435, 433) with delta (0, 0)
Screenshot: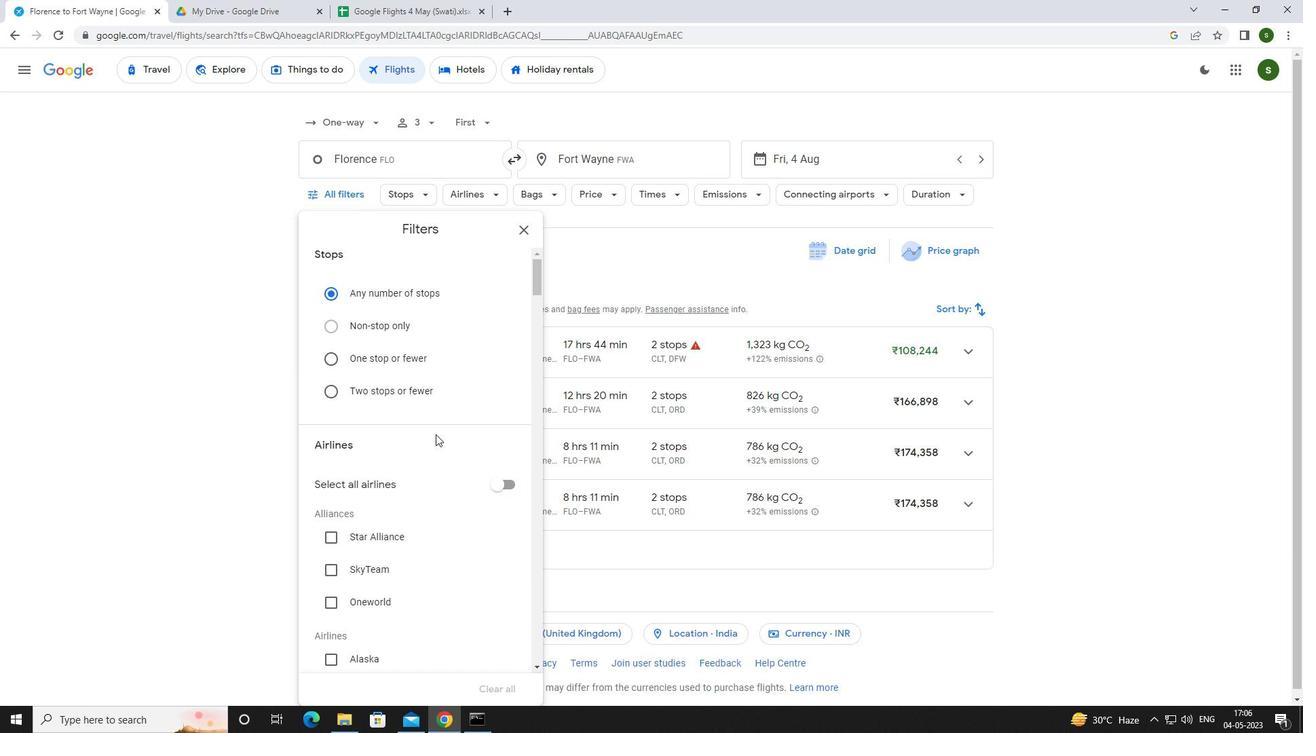 
Action: Mouse moved to (368, 623)
Screenshot: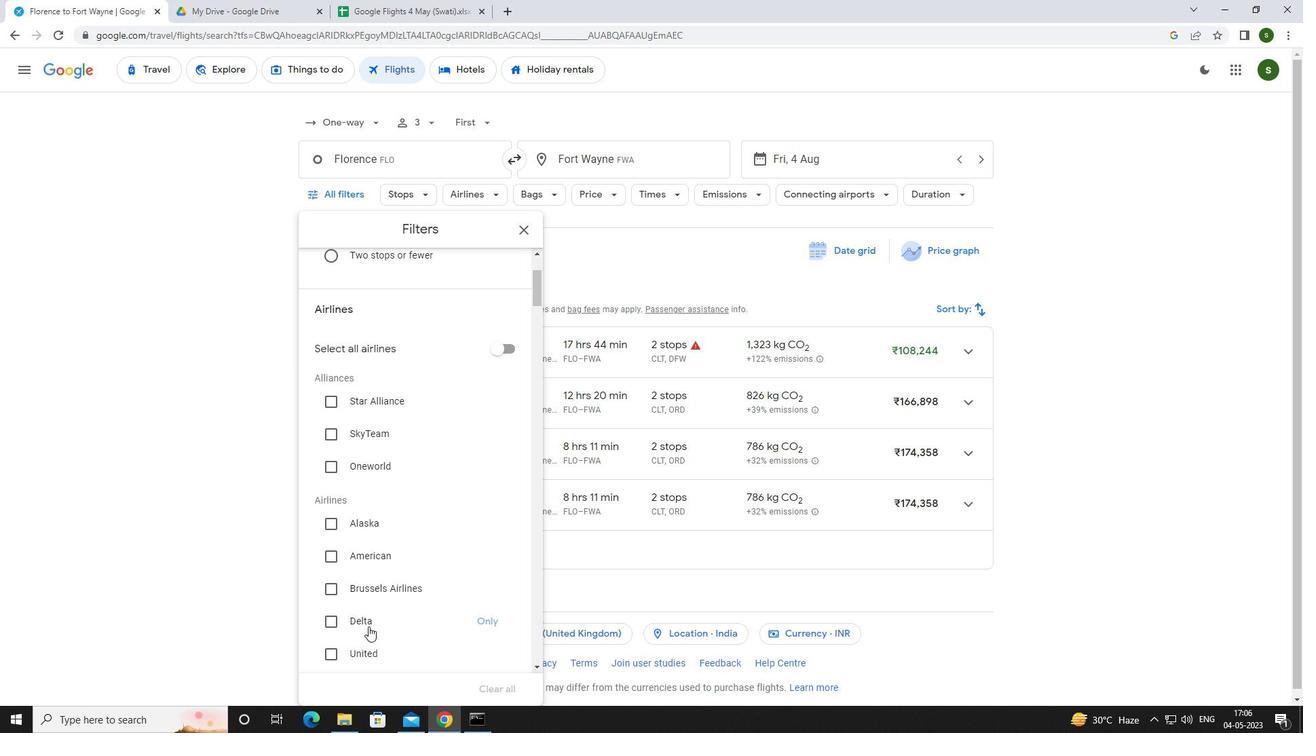 
Action: Mouse pressed left at (368, 623)
Screenshot: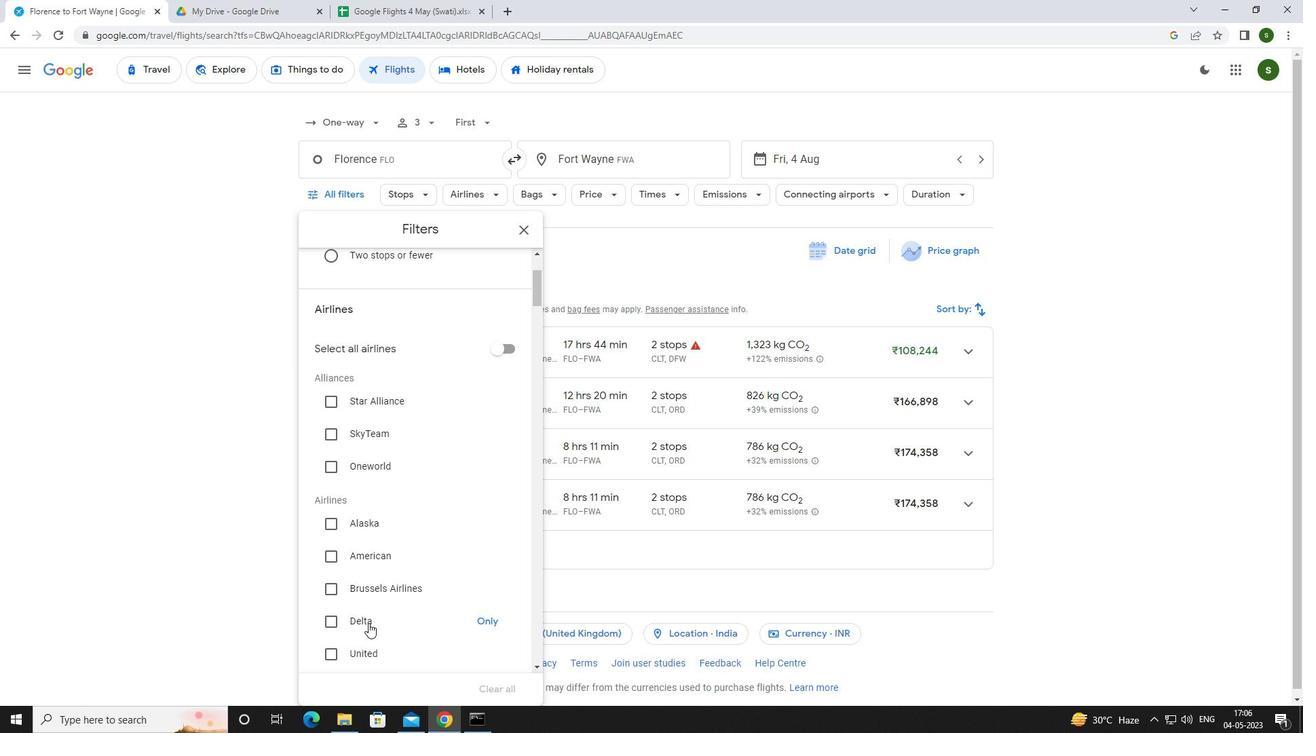 
Action: Mouse moved to (368, 623)
Screenshot: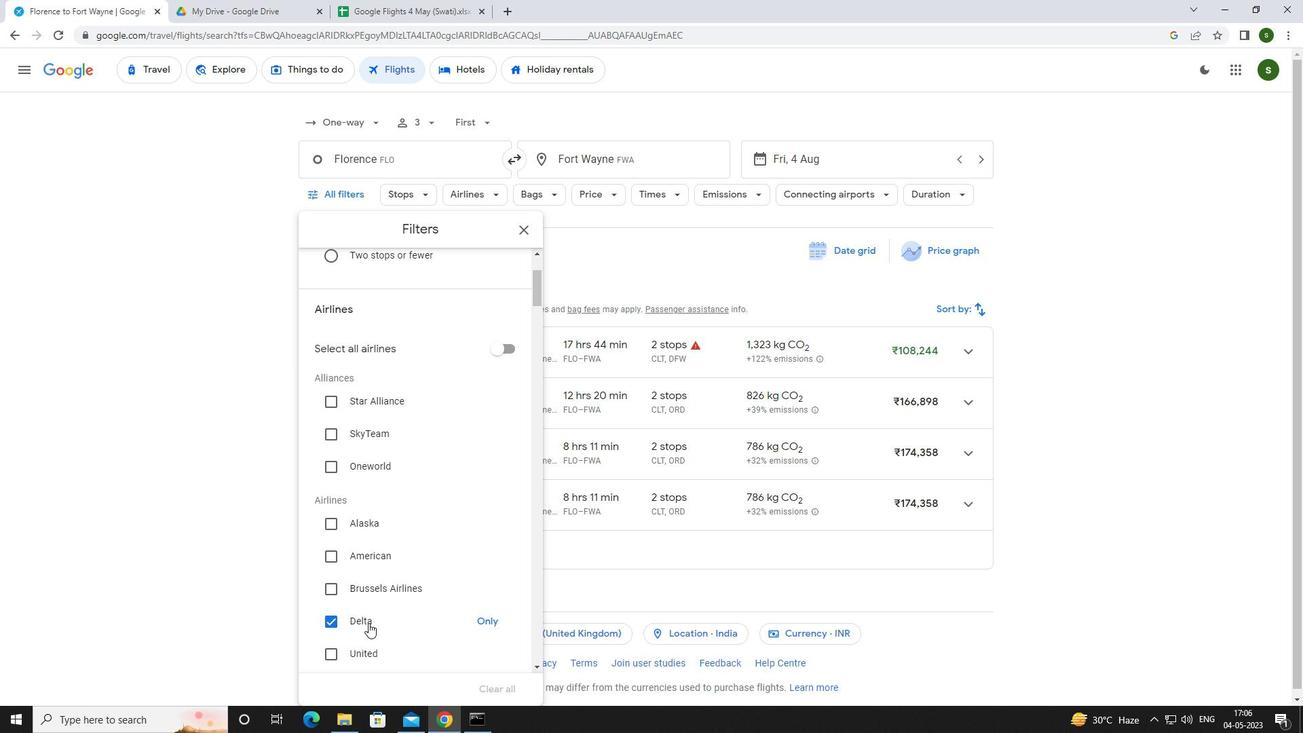 
Action: Mouse scrolled (368, 622) with delta (0, 0)
Screenshot: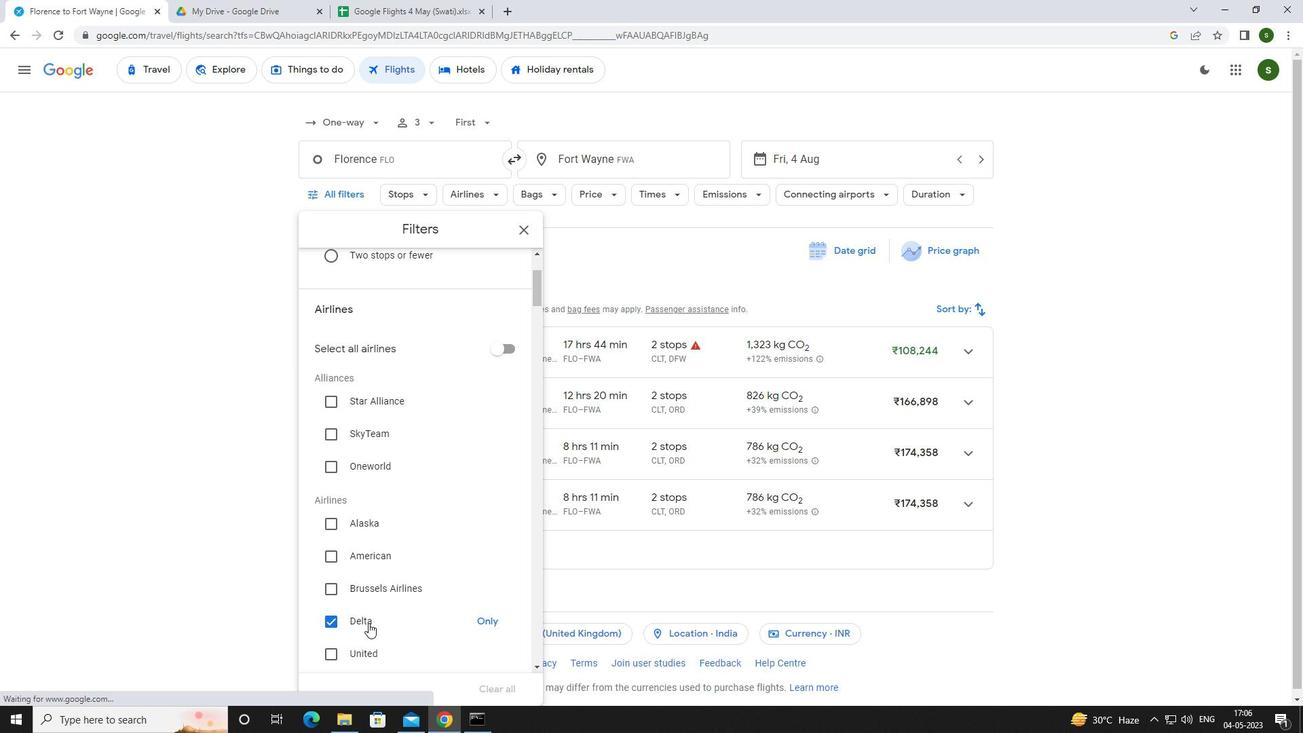 
Action: Mouse scrolled (368, 622) with delta (0, 0)
Screenshot: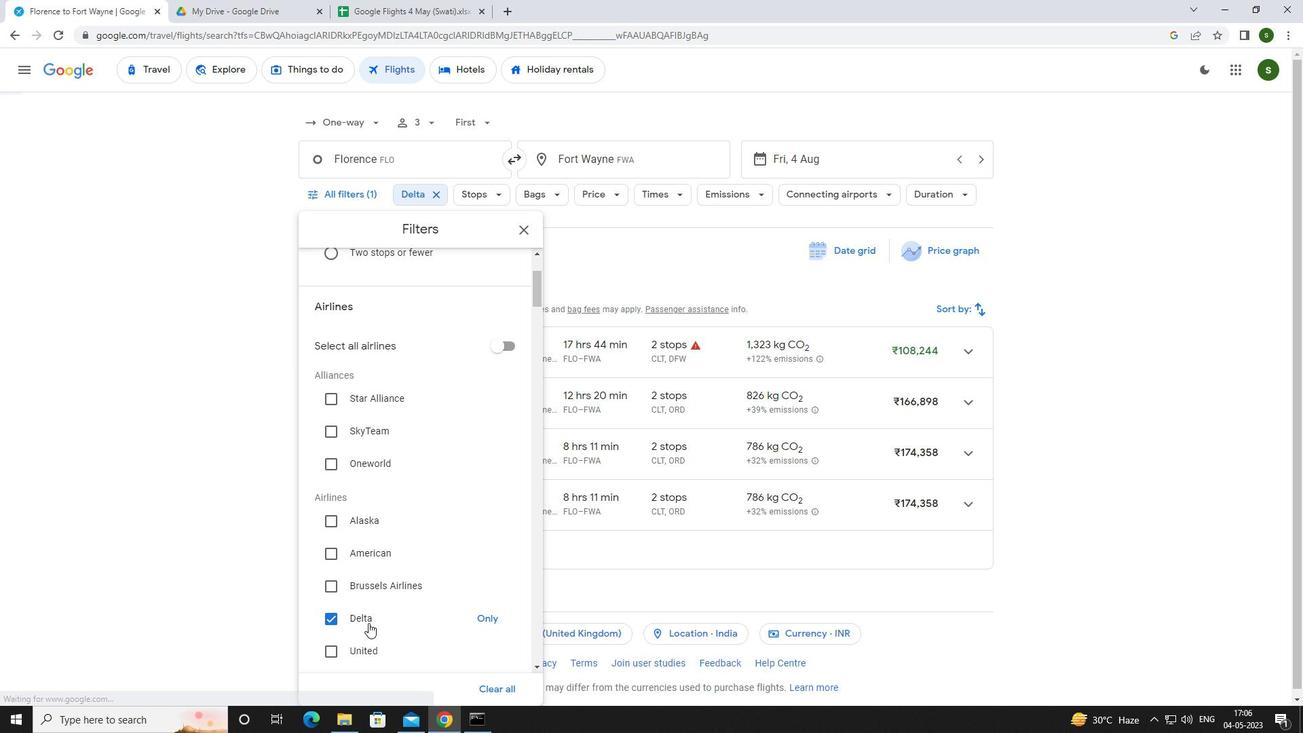 
Action: Mouse scrolled (368, 622) with delta (0, 0)
Screenshot: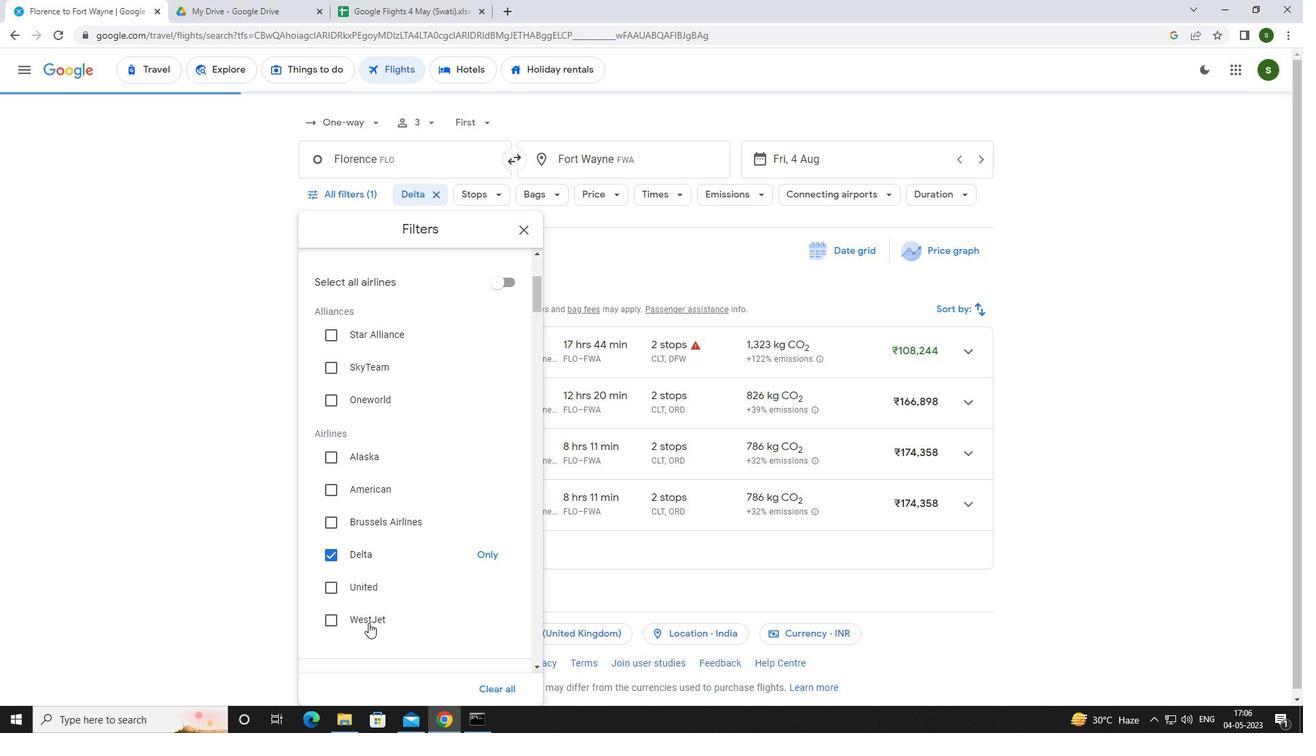 
Action: Mouse moved to (505, 605)
Screenshot: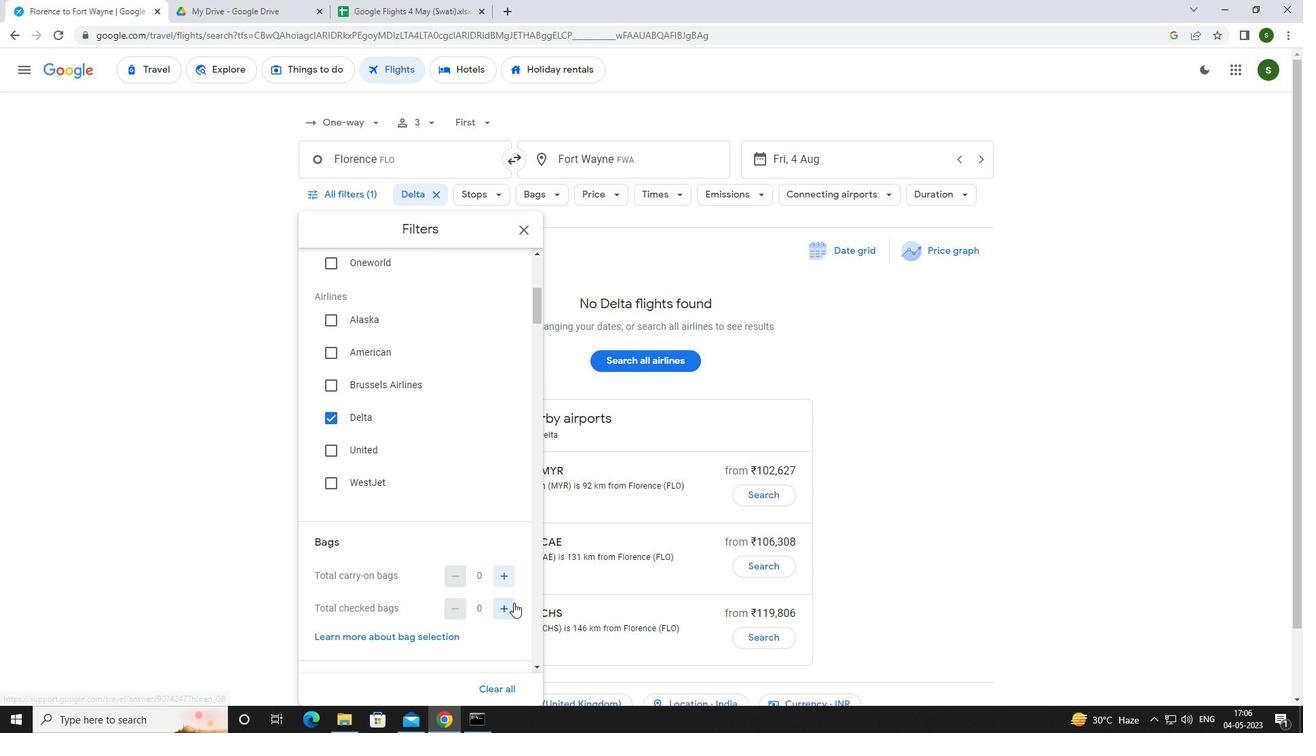 
Action: Mouse pressed left at (505, 605)
Screenshot: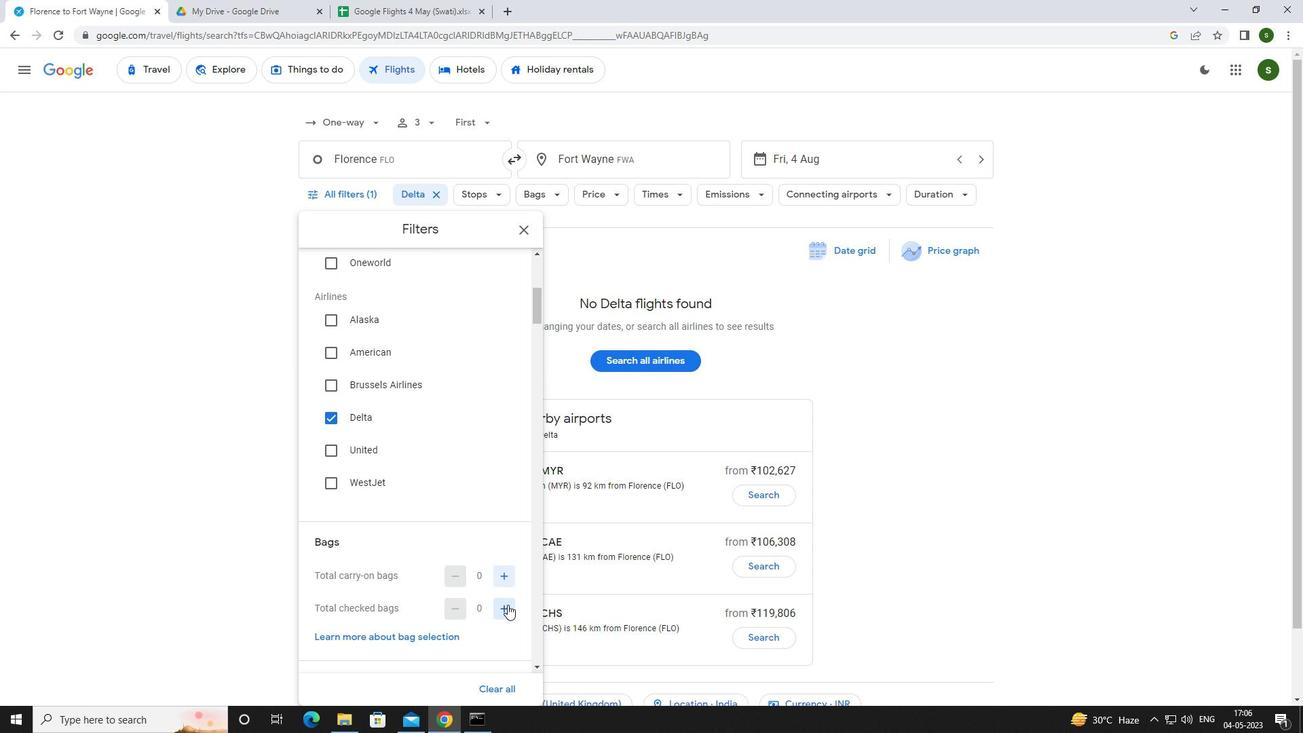
Action: Mouse pressed left at (505, 605)
Screenshot: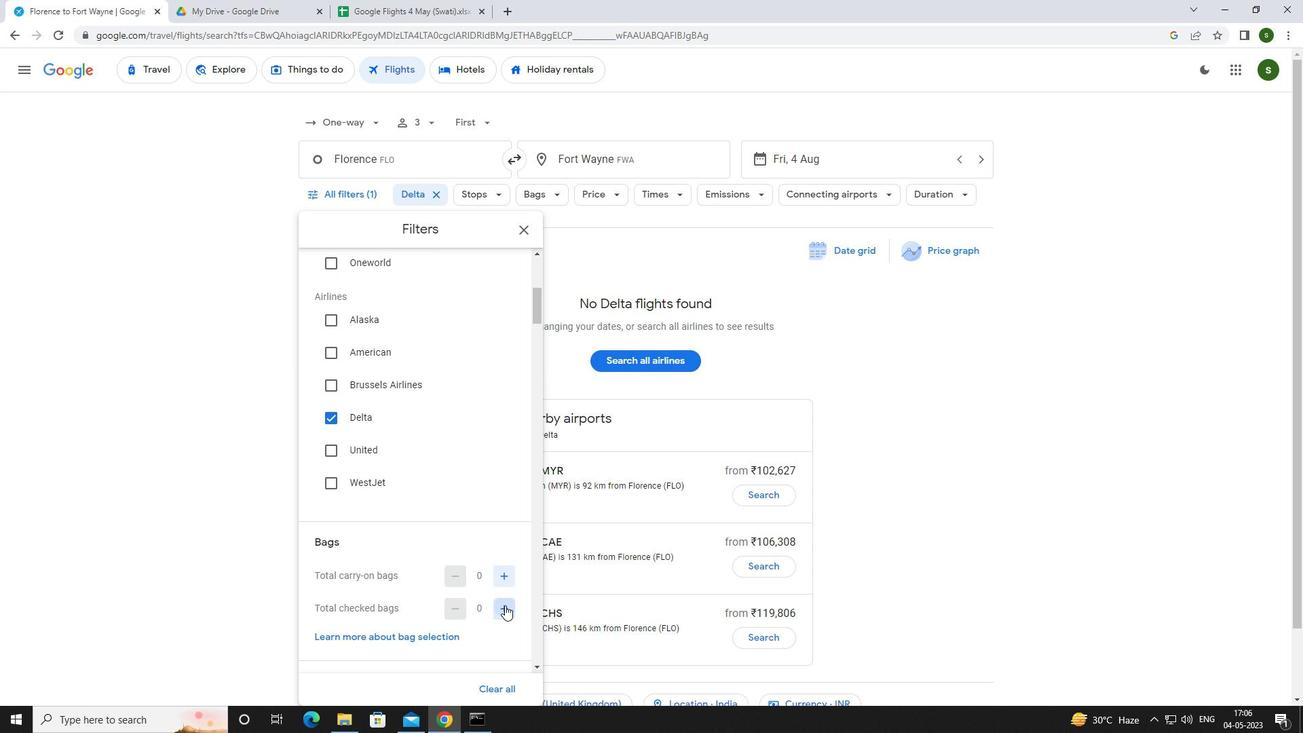 
Action: Mouse pressed left at (505, 605)
Screenshot: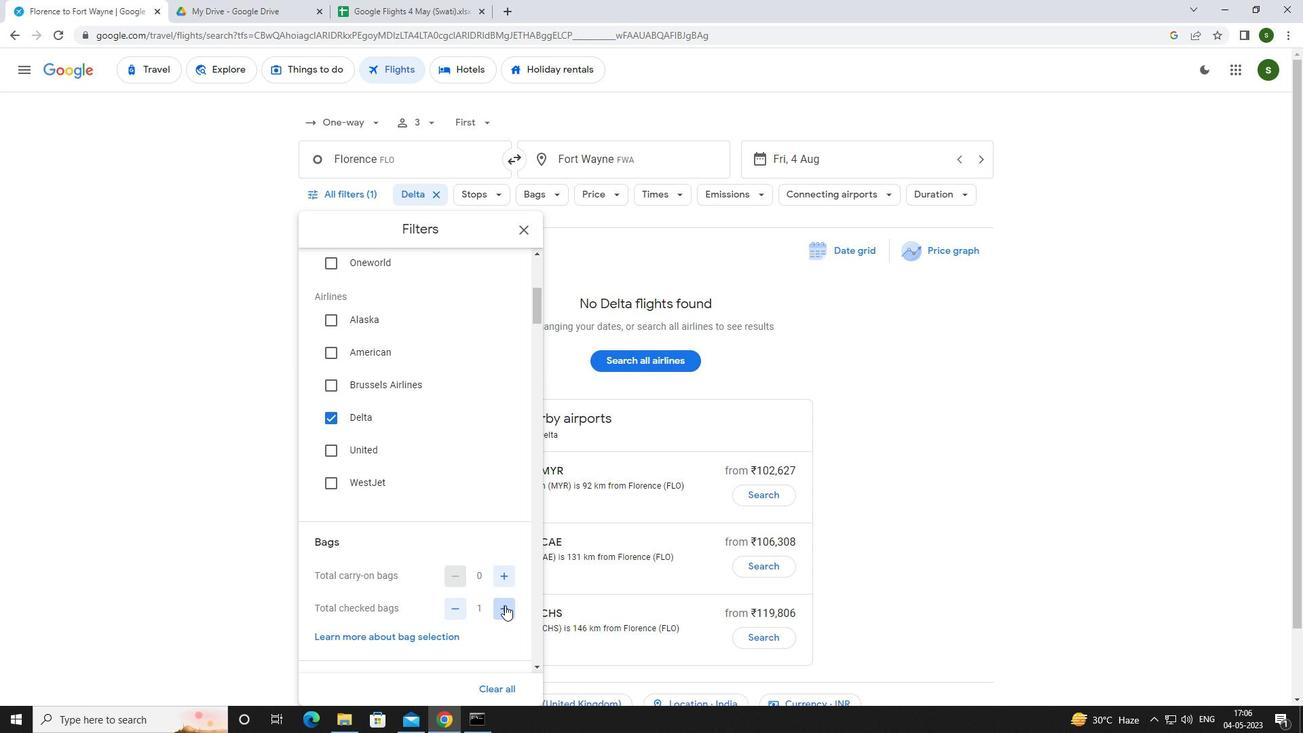 
Action: Mouse pressed left at (505, 605)
Screenshot: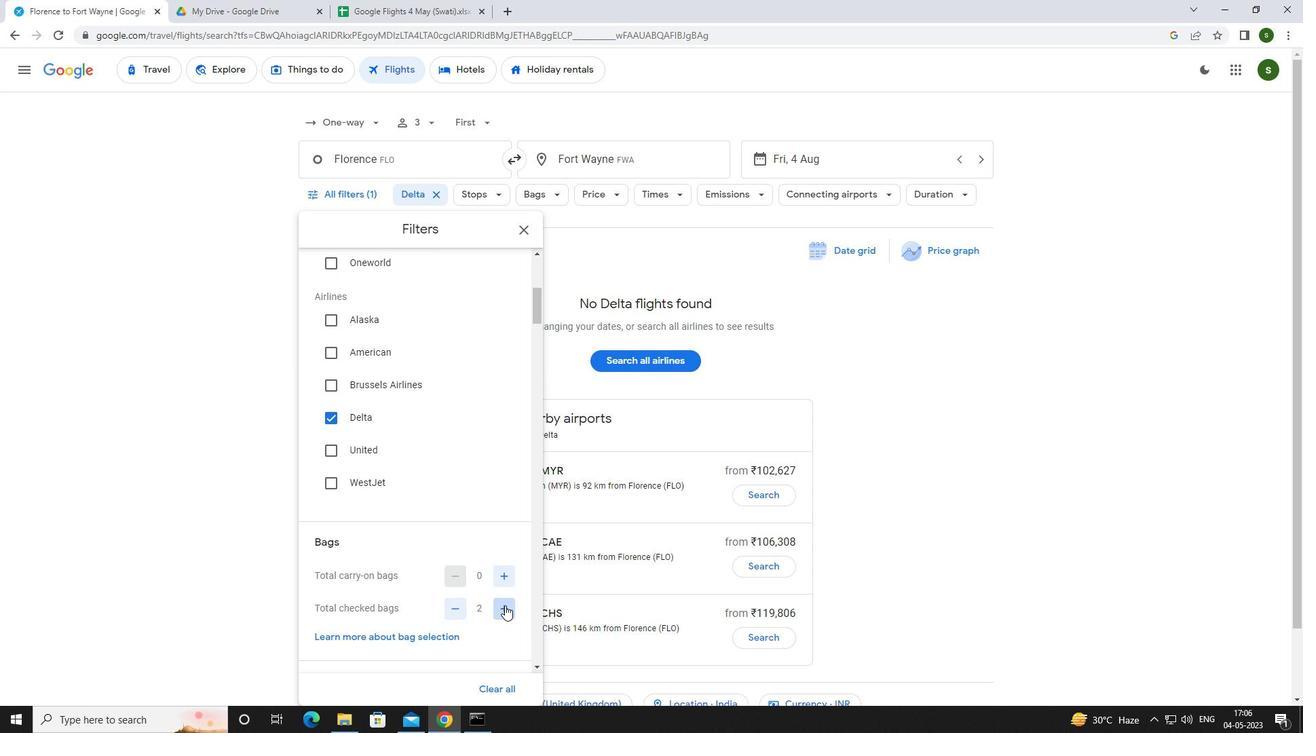 
Action: Mouse pressed left at (505, 605)
Screenshot: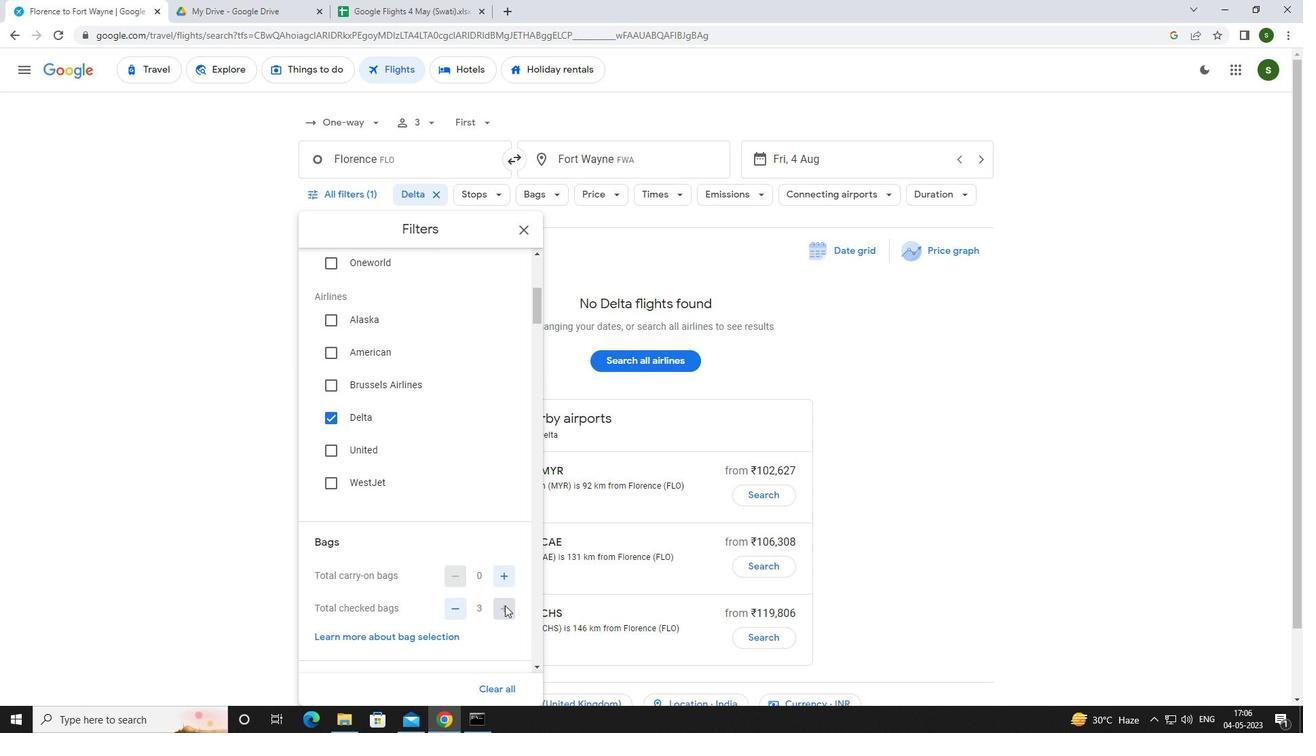 
Action: Mouse pressed left at (505, 605)
Screenshot: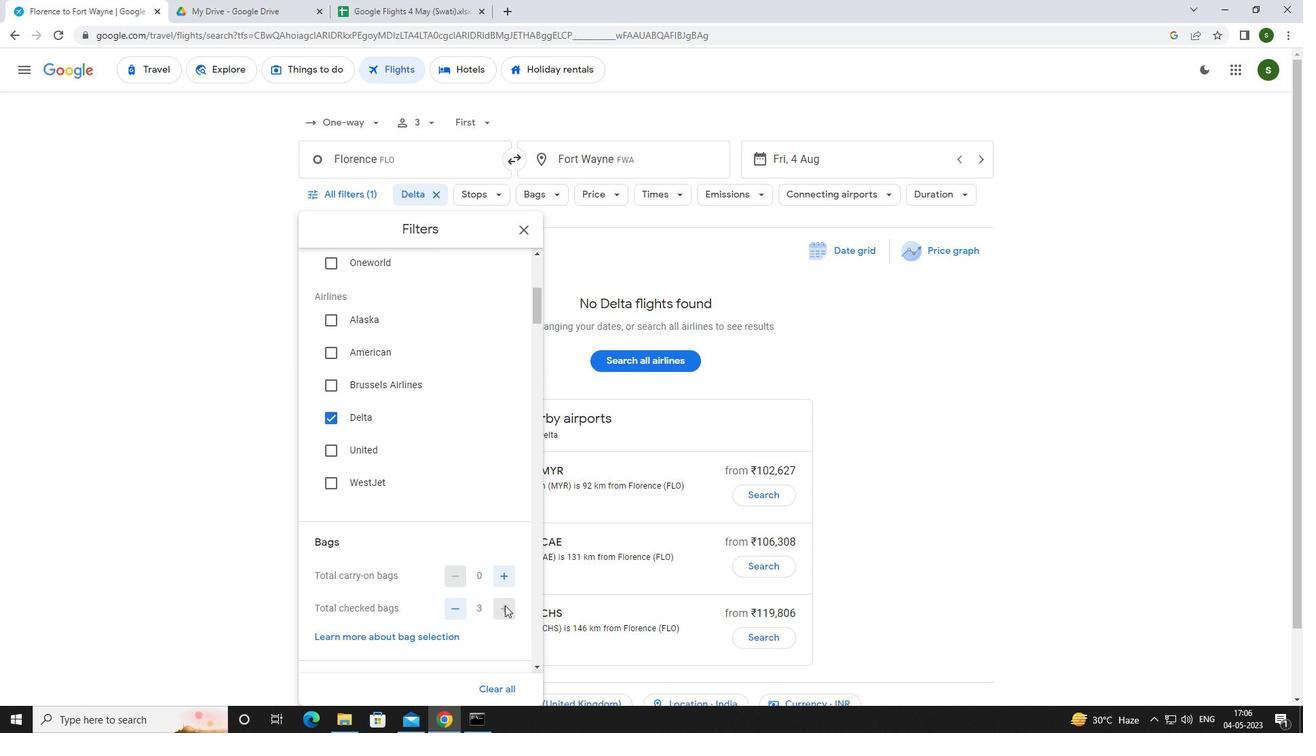 
Action: Mouse moved to (504, 607)
Screenshot: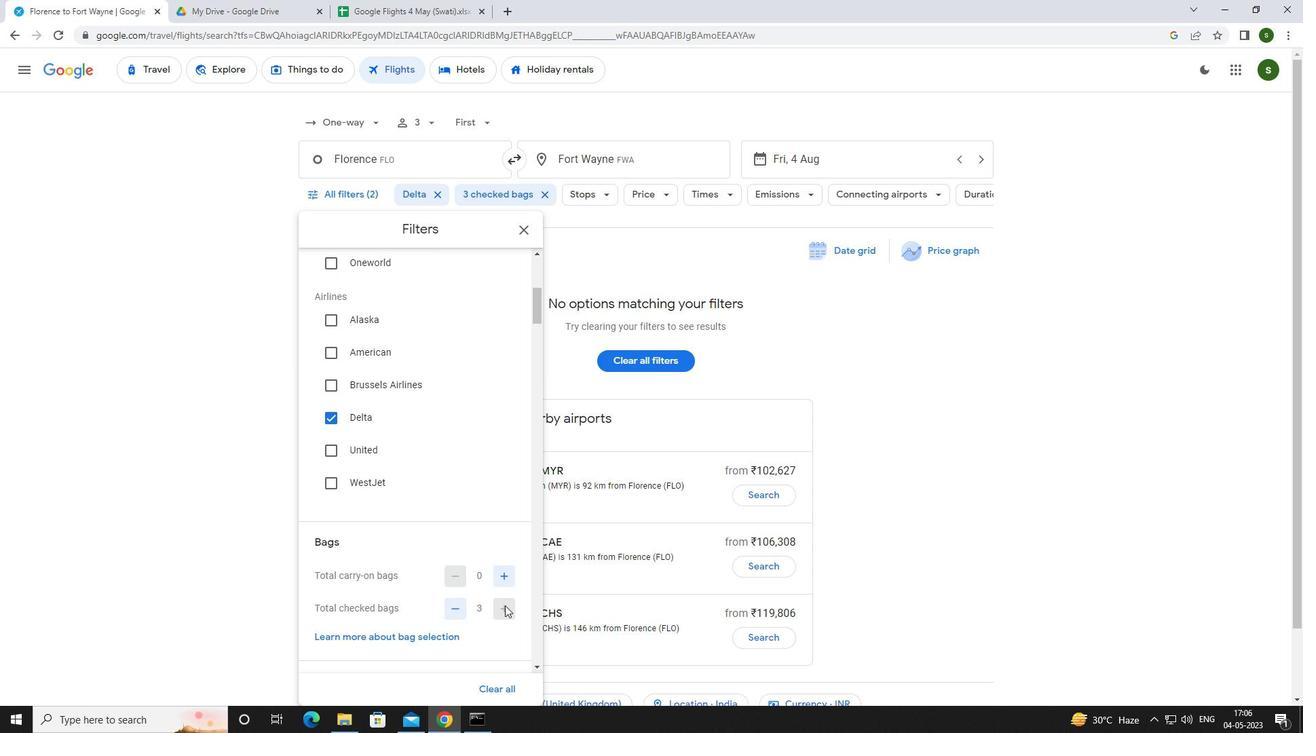 
Action: Mouse scrolled (504, 606) with delta (0, 0)
Screenshot: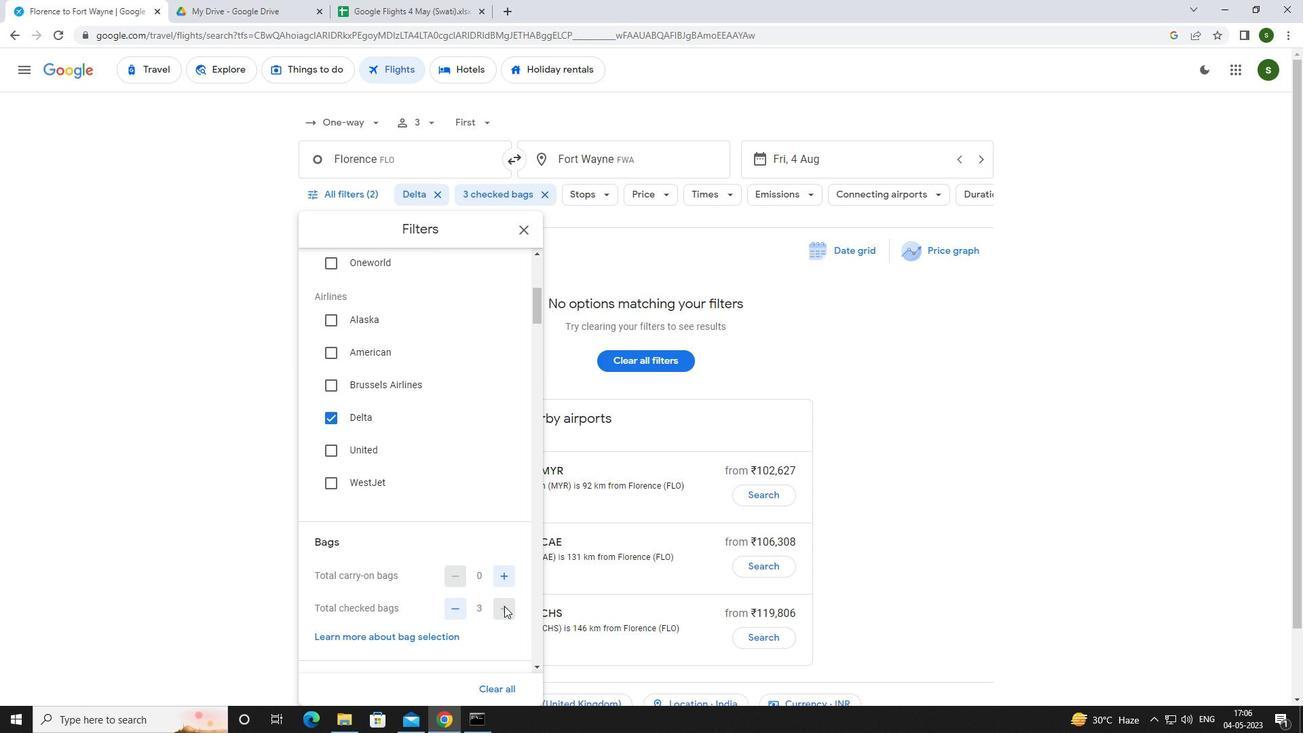 
Action: Mouse scrolled (504, 606) with delta (0, 0)
Screenshot: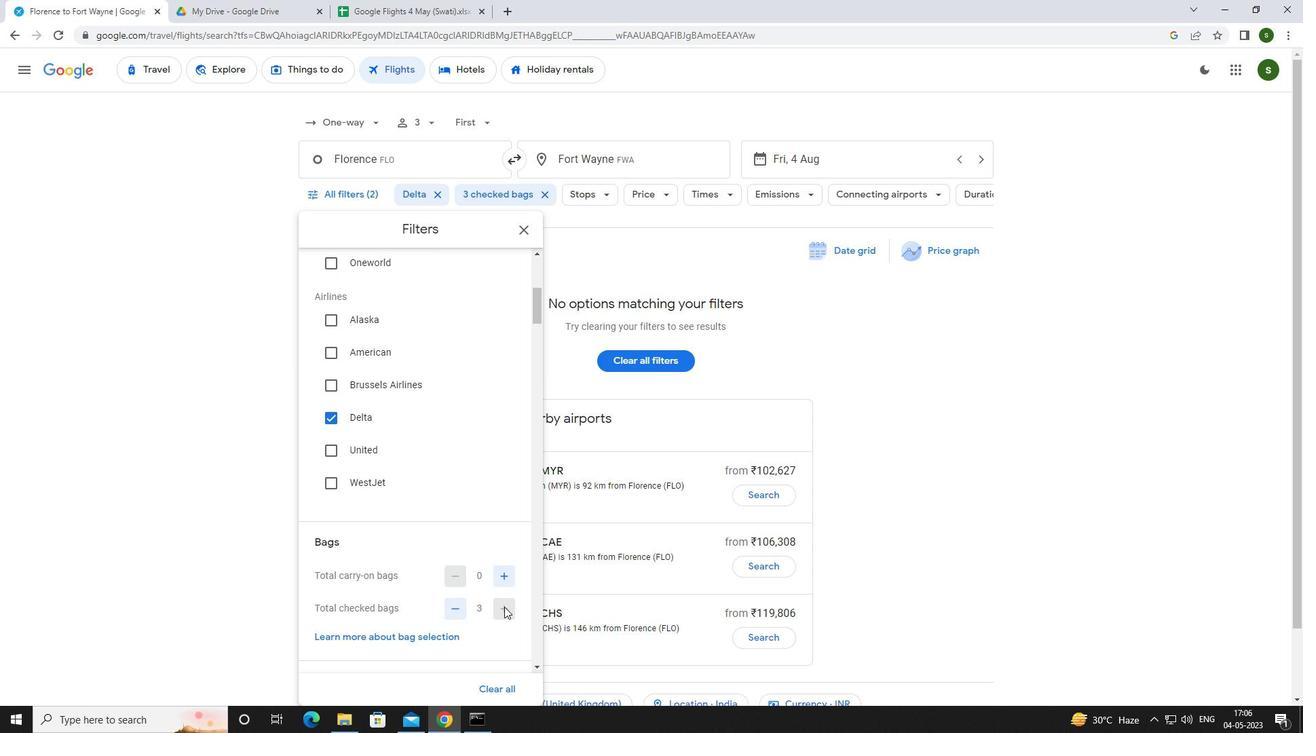 
Action: Mouse moved to (503, 606)
Screenshot: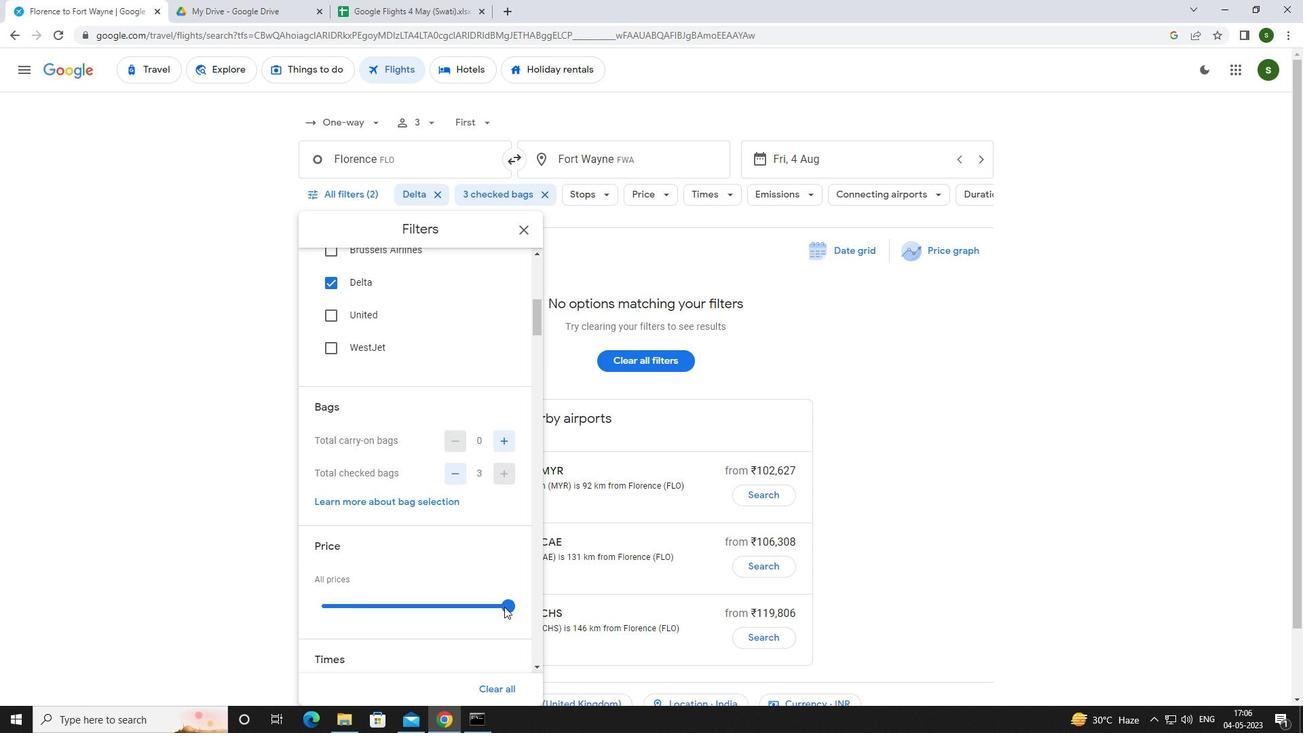 
Action: Mouse pressed left at (503, 606)
Screenshot: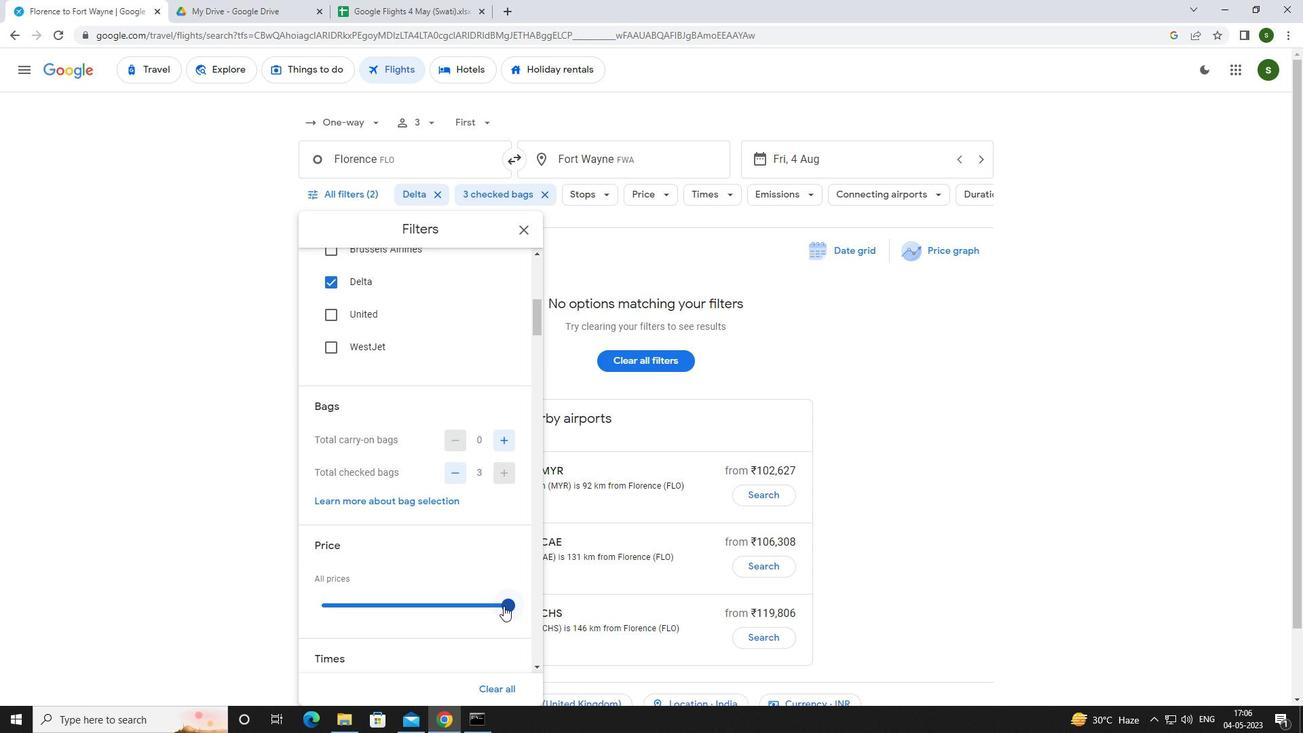 
Action: Mouse moved to (368, 575)
Screenshot: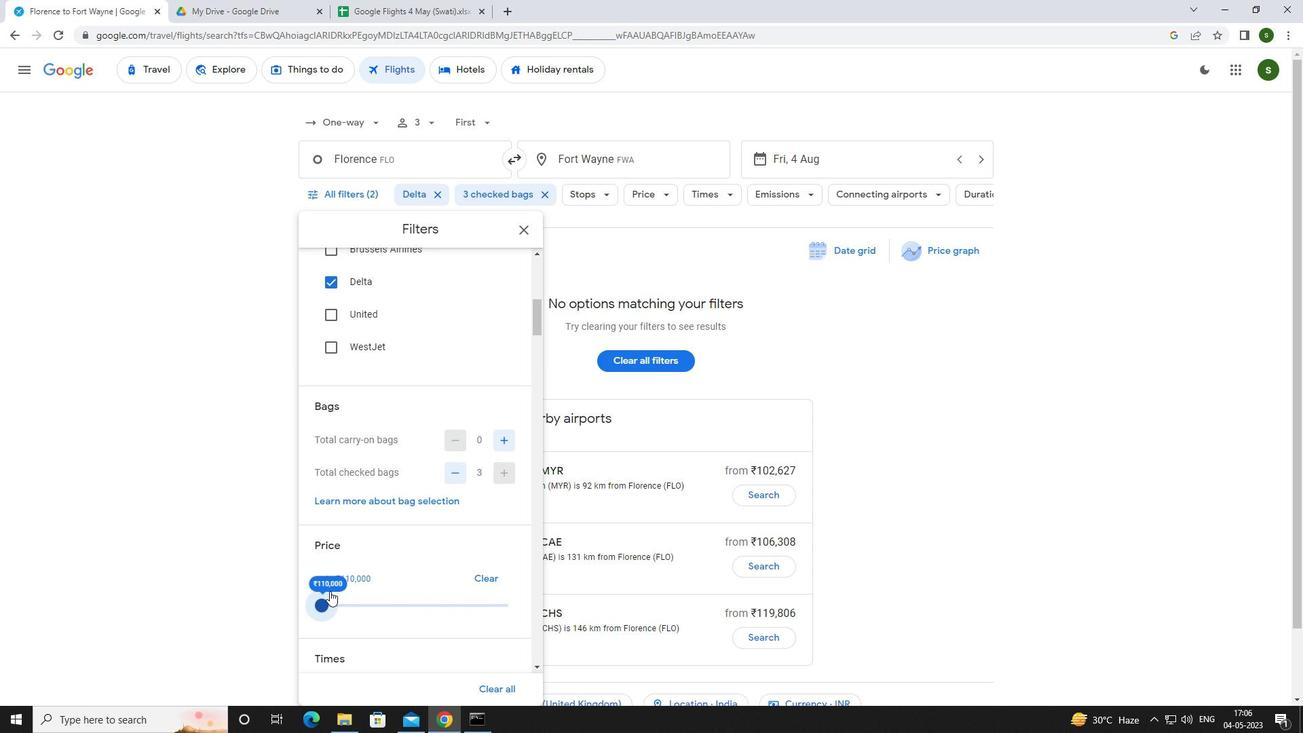 
Action: Mouse scrolled (368, 574) with delta (0, 0)
Screenshot: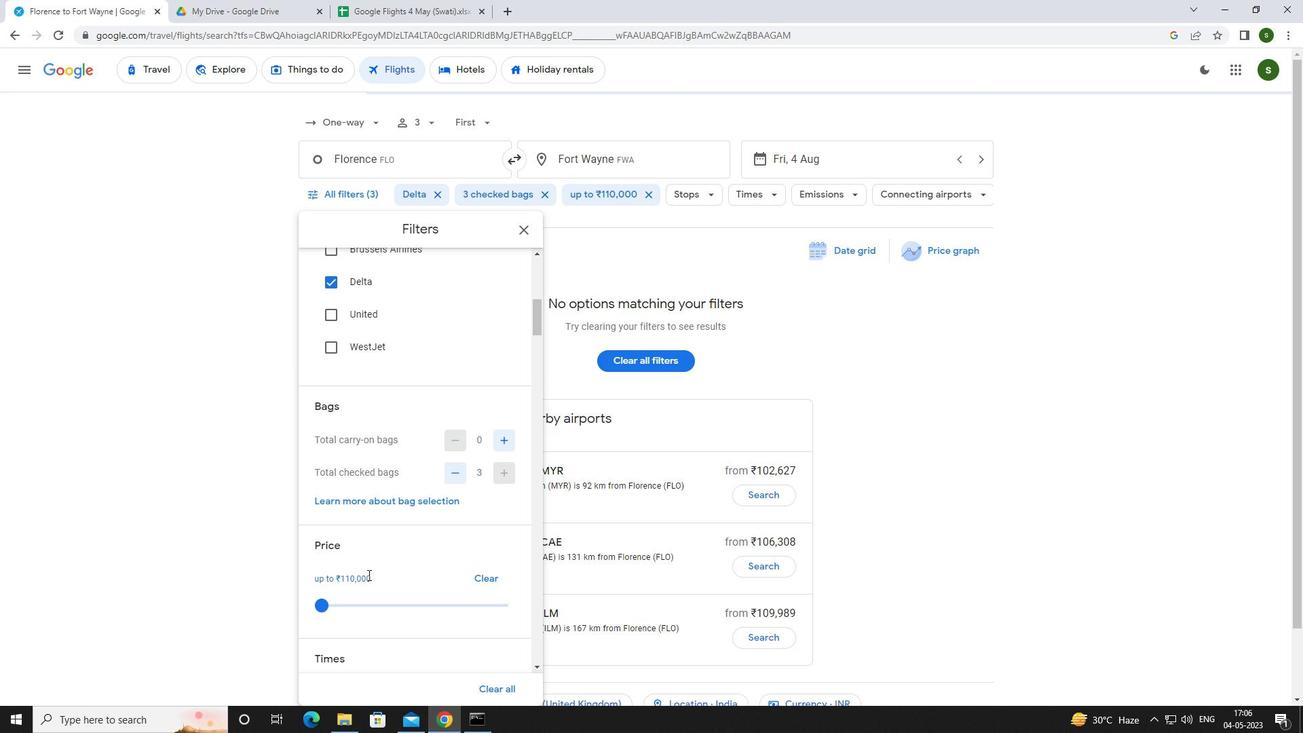 
Action: Mouse scrolled (368, 574) with delta (0, 0)
Screenshot: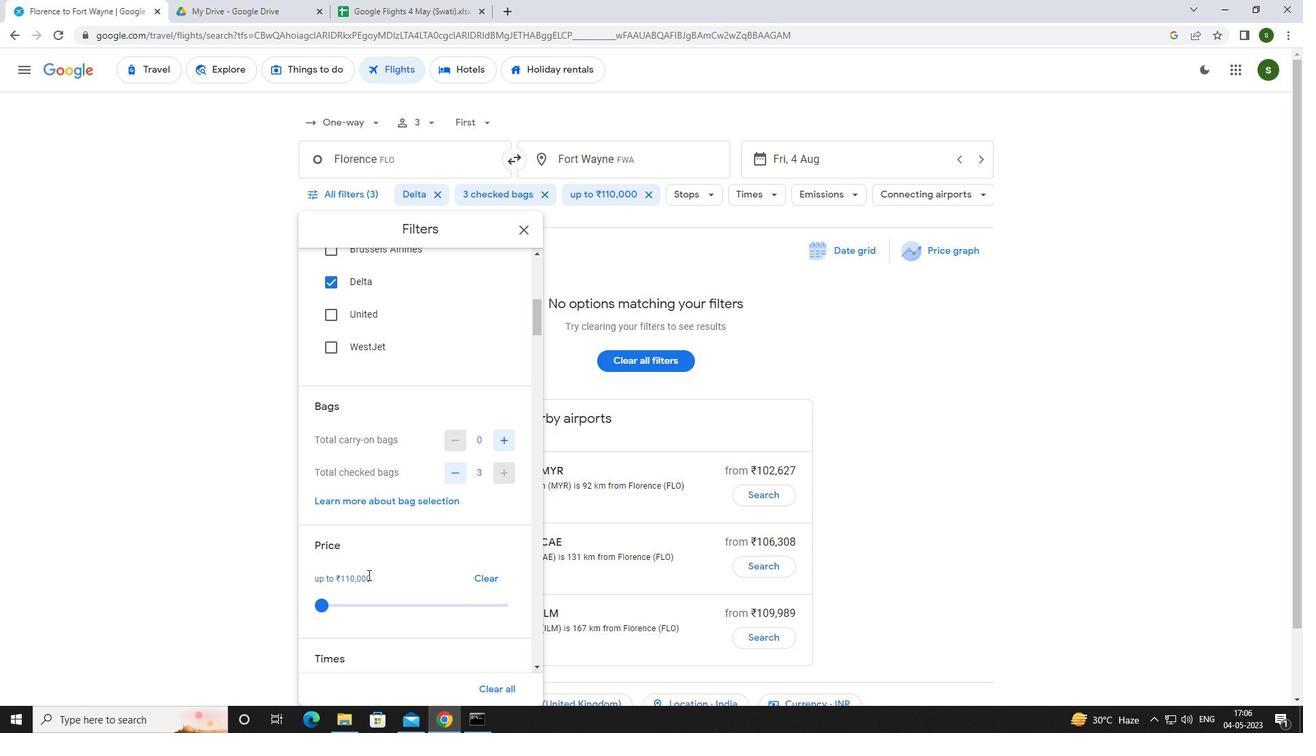 
Action: Mouse scrolled (368, 574) with delta (0, 0)
Screenshot: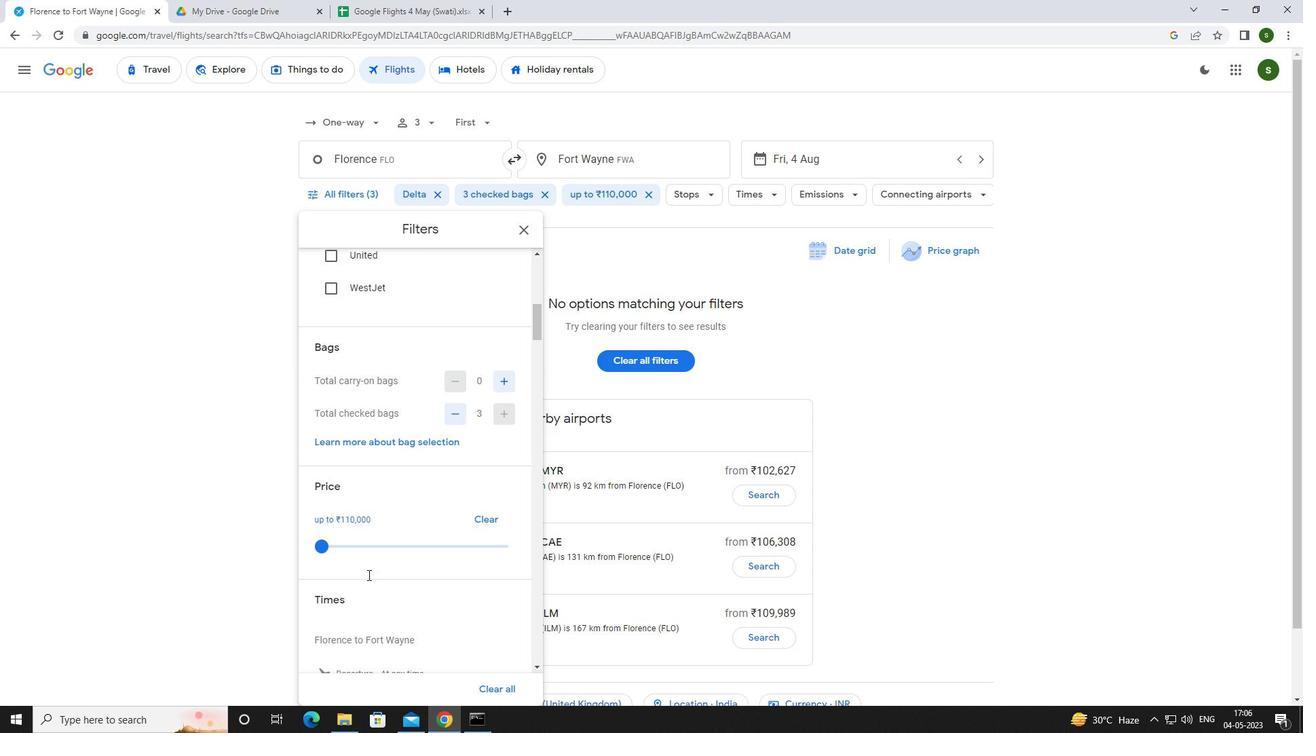 
Action: Mouse moved to (323, 558)
Screenshot: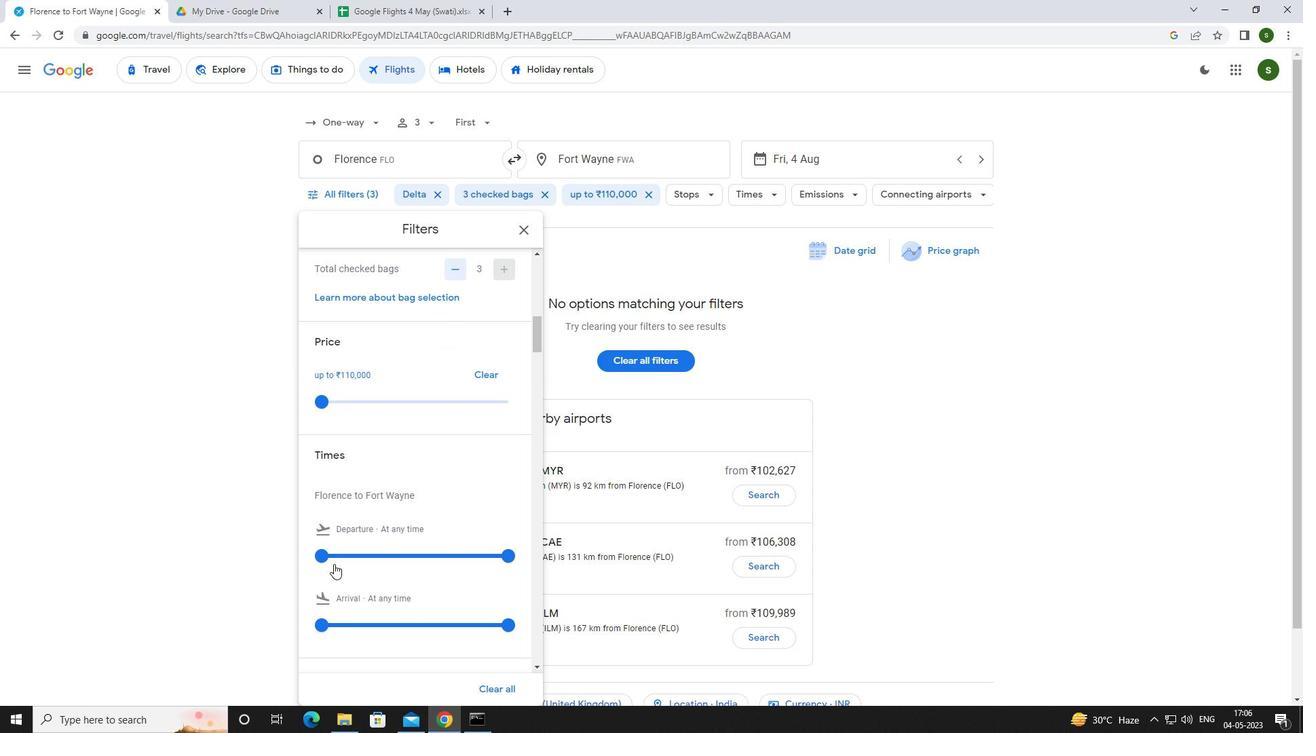 
Action: Mouse pressed left at (323, 558)
Screenshot: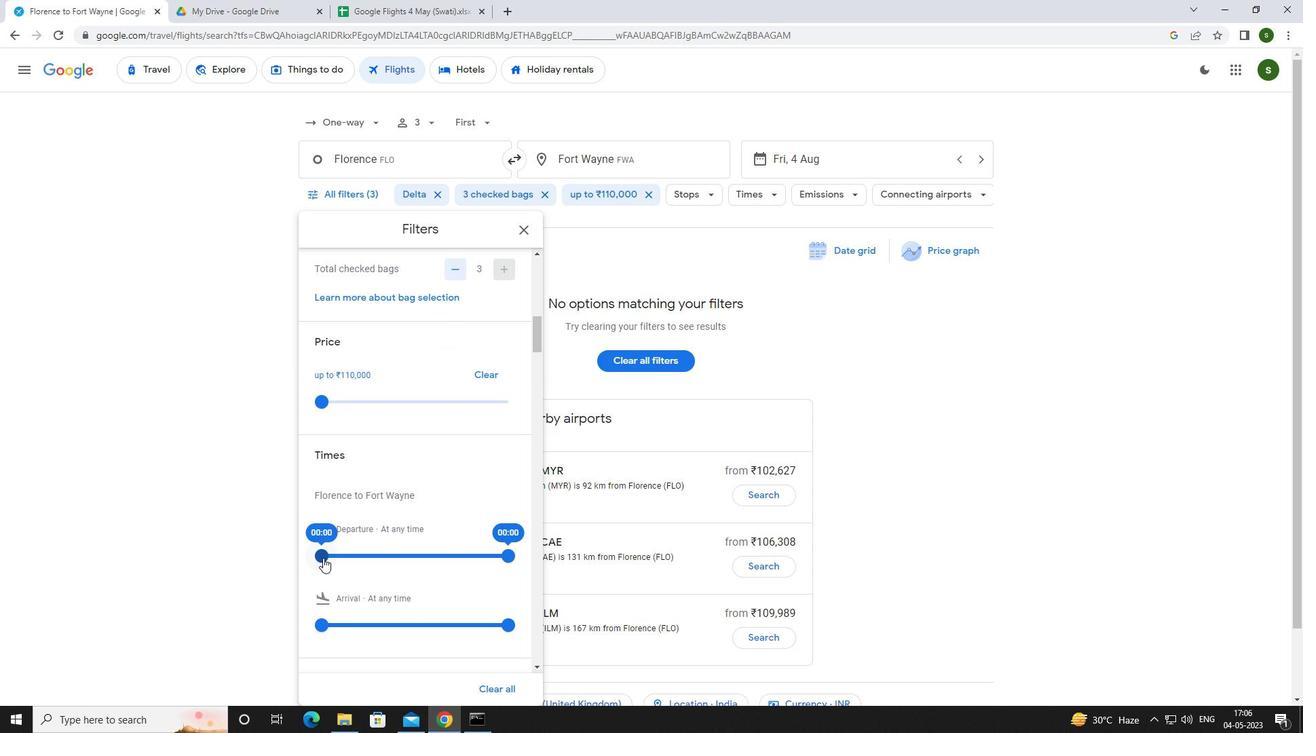 
Action: Mouse moved to (827, 424)
Screenshot: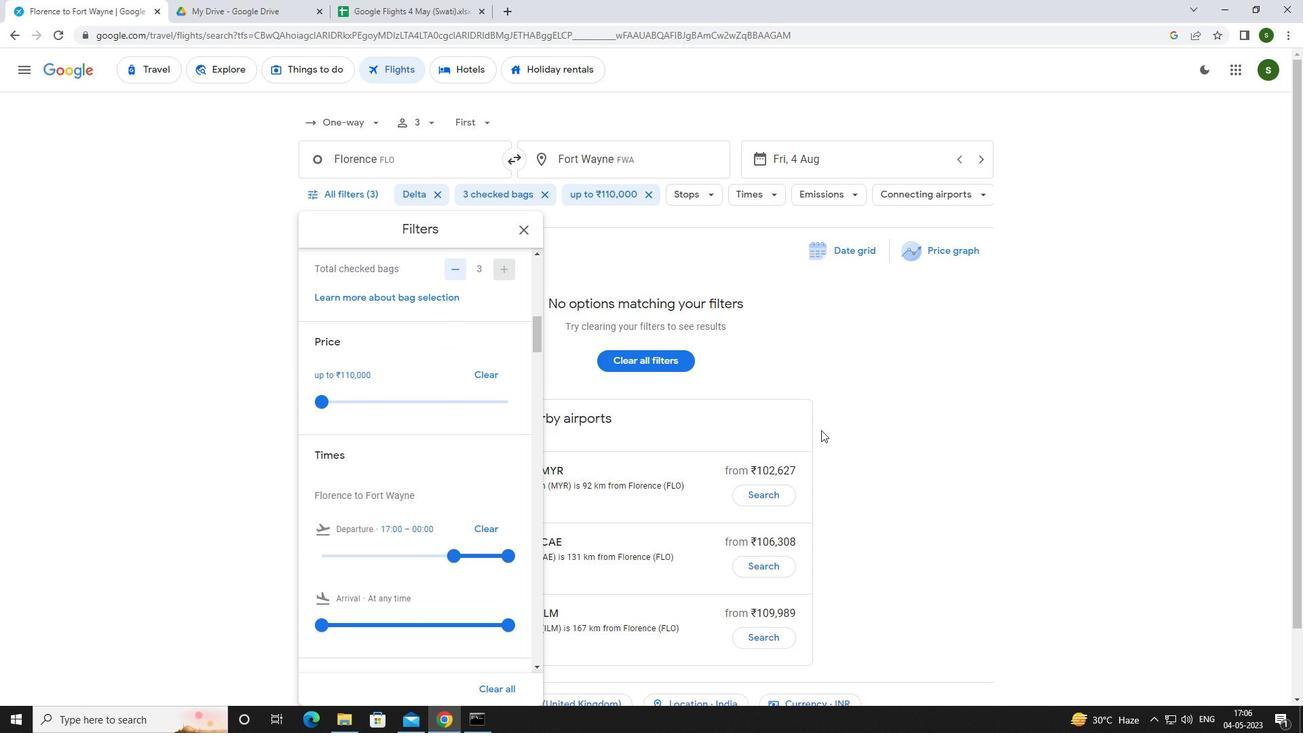 
Action: Mouse pressed left at (827, 424)
Screenshot: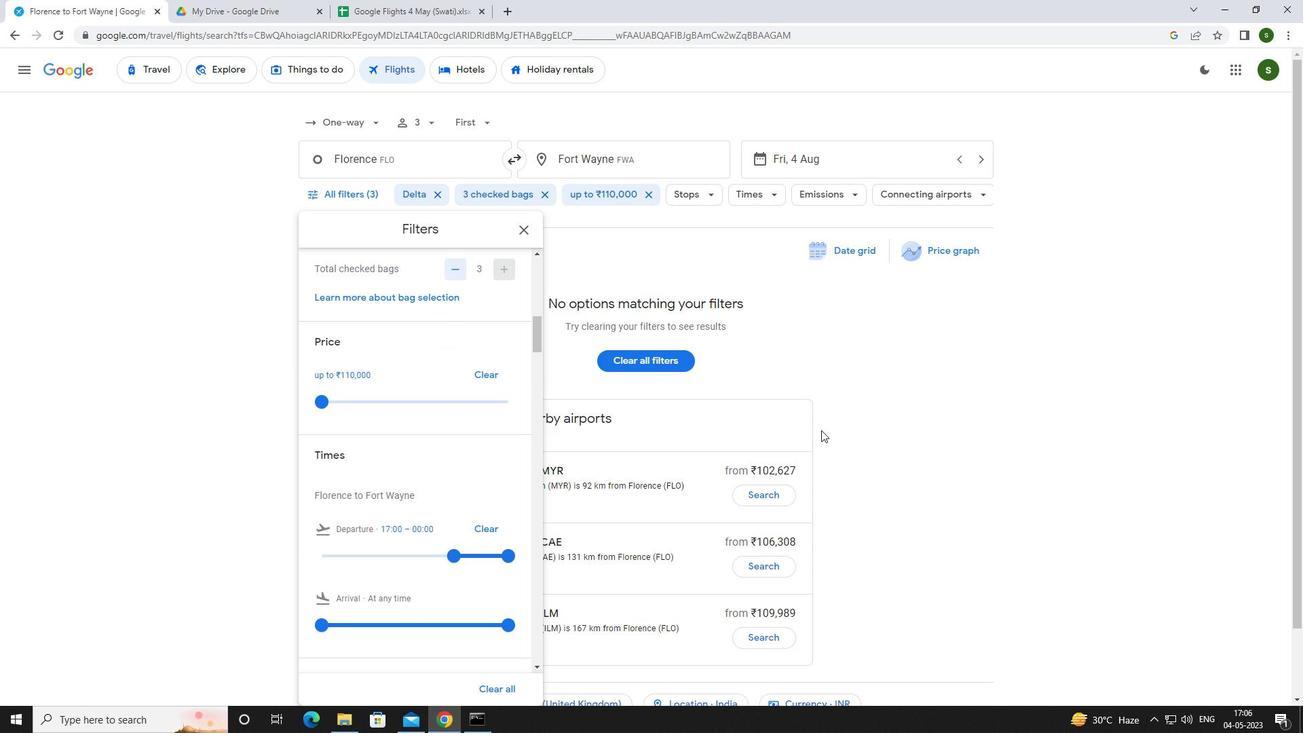 
